 Task: Open Card Employee Turn in Board Business Model Cost Structure Analysis and Optimization to Workspace Content Management Systems and add a team member Softage.3@softage.net, a label Red, a checklist Campaign Strategy, an attachment from your google drive, a color Red and finally, add a card description 'Plan and execute company team-building activity at an escape room' and a comment 'Its important to ensure that this task aligns with our overall project goals as it is part of a larger project.'. Add a start date 'Jan 03, 1900' with a due date 'Jan 10, 1900'
Action: Mouse moved to (60, 262)
Screenshot: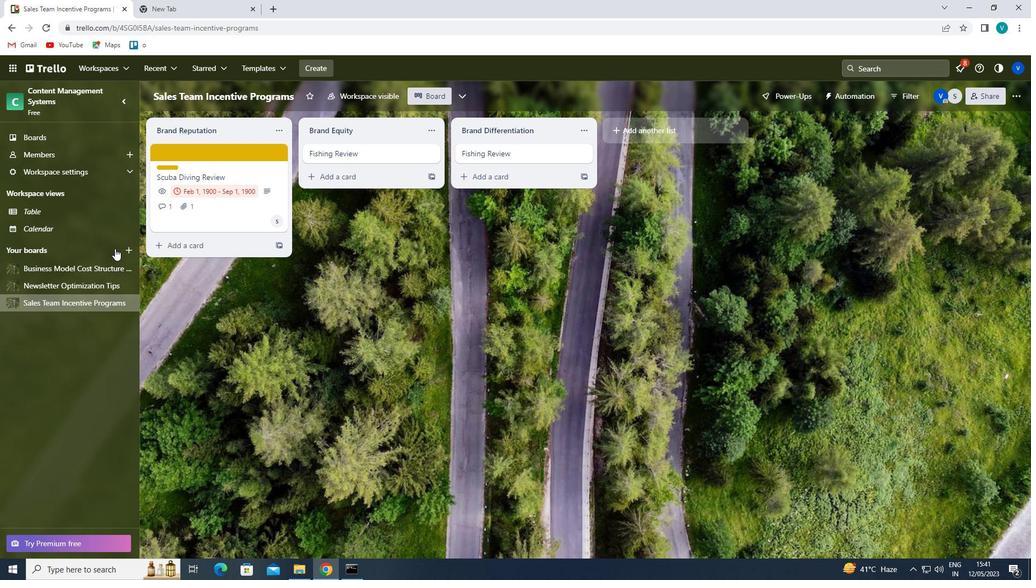 
Action: Mouse pressed left at (60, 262)
Screenshot: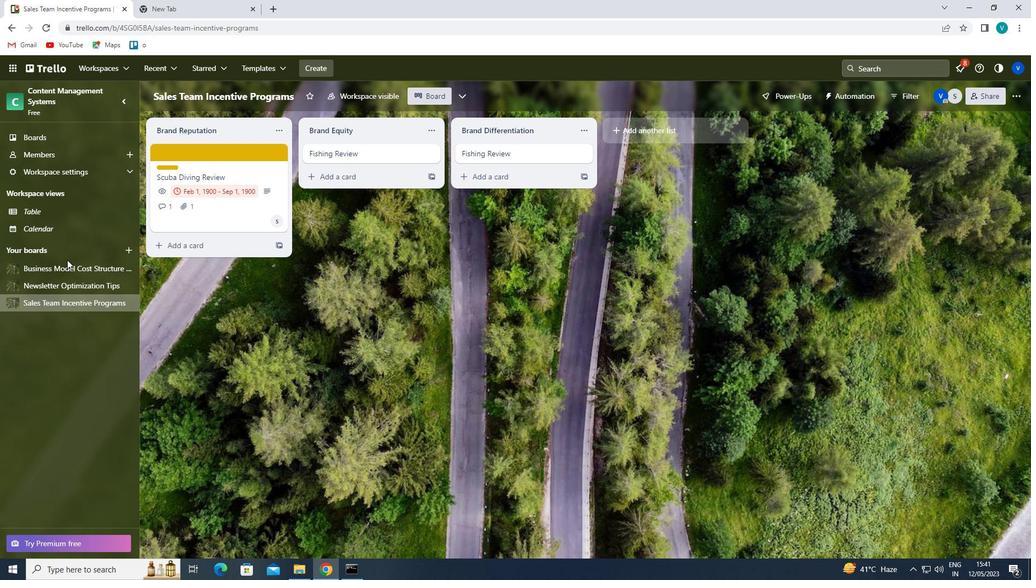 
Action: Mouse moved to (190, 151)
Screenshot: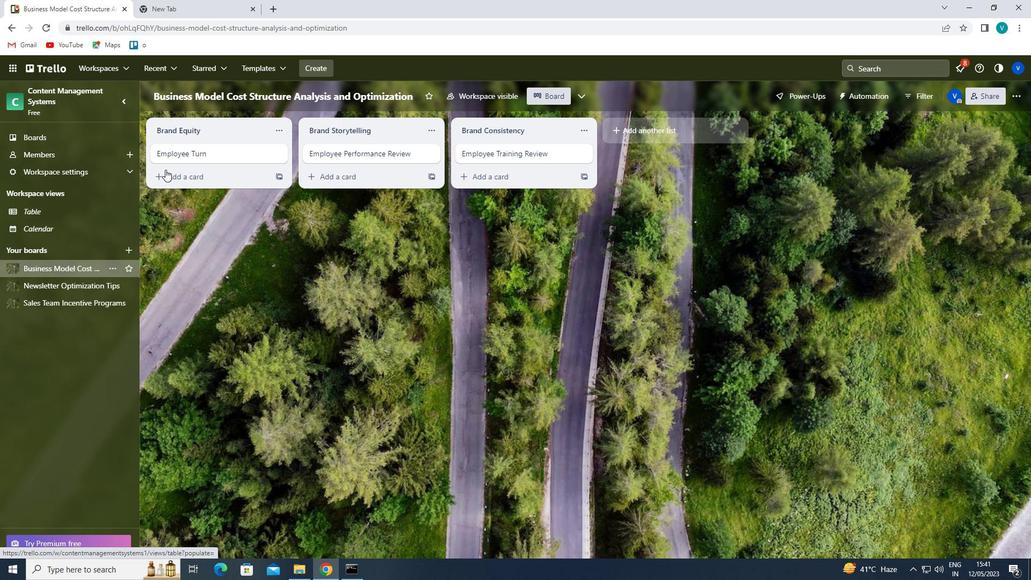 
Action: Mouse pressed left at (190, 151)
Screenshot: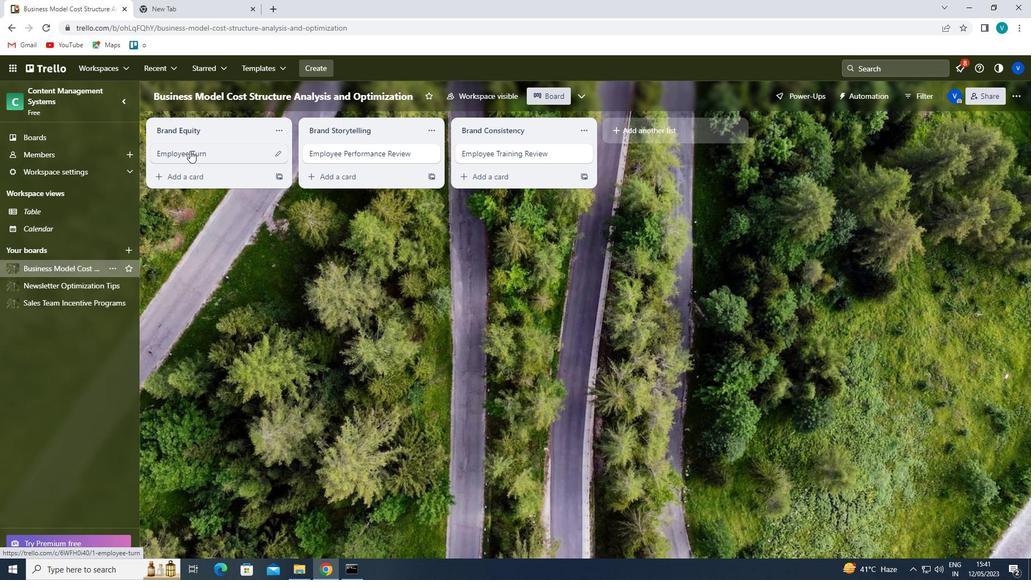 
Action: Mouse moved to (673, 146)
Screenshot: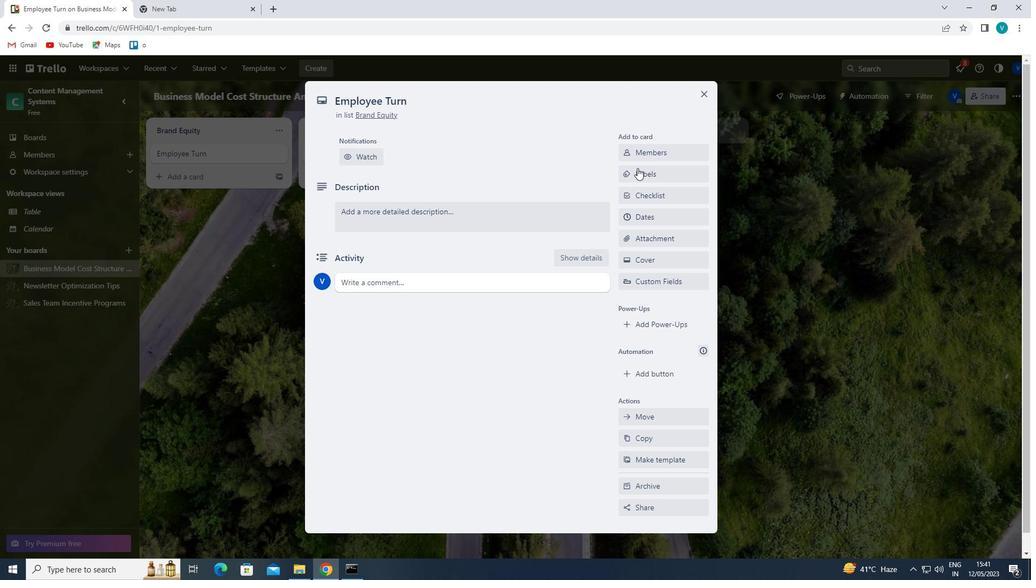 
Action: Mouse pressed left at (673, 146)
Screenshot: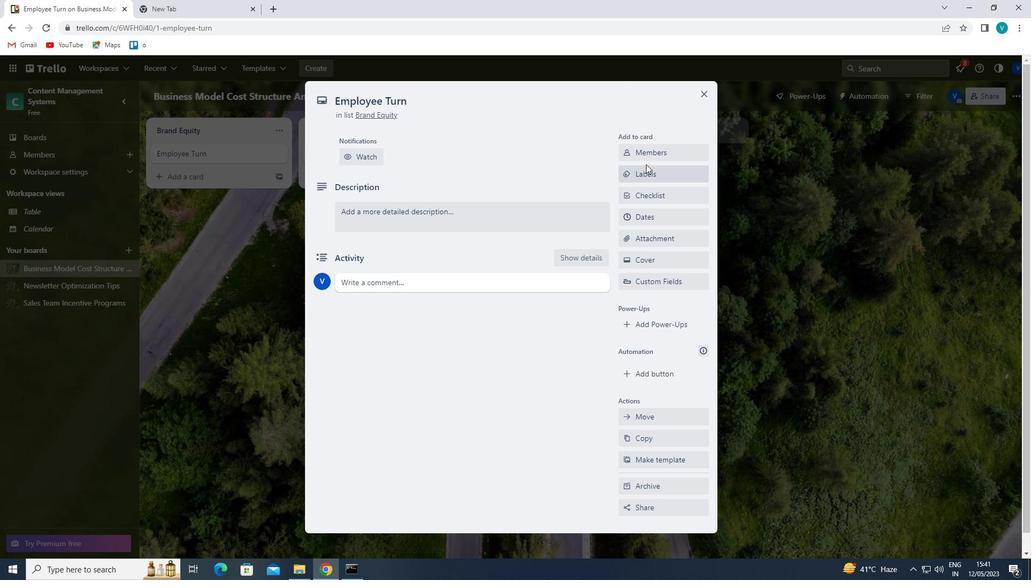 
Action: Mouse moved to (666, 204)
Screenshot: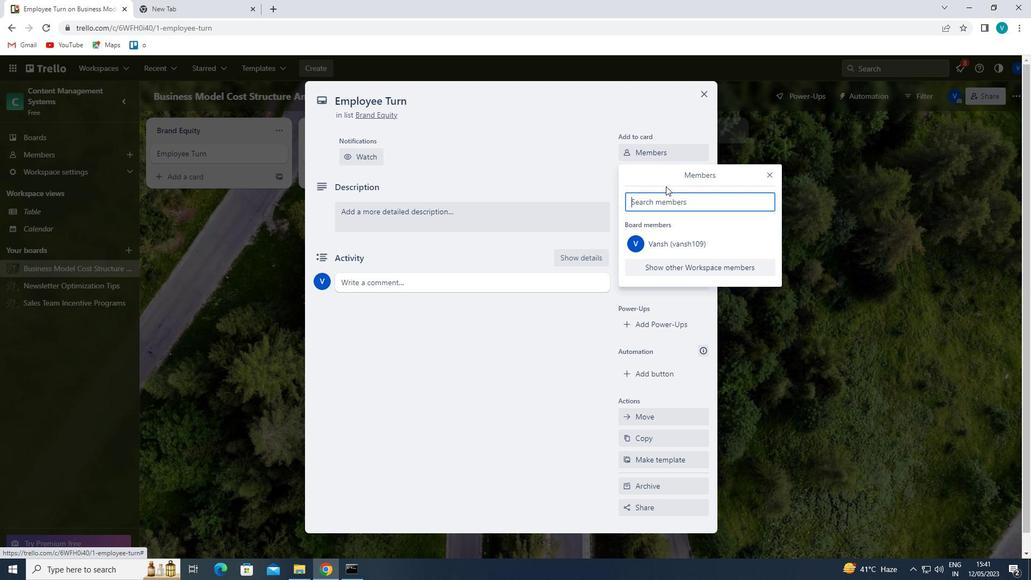 
Action: Mouse pressed left at (666, 204)
Screenshot: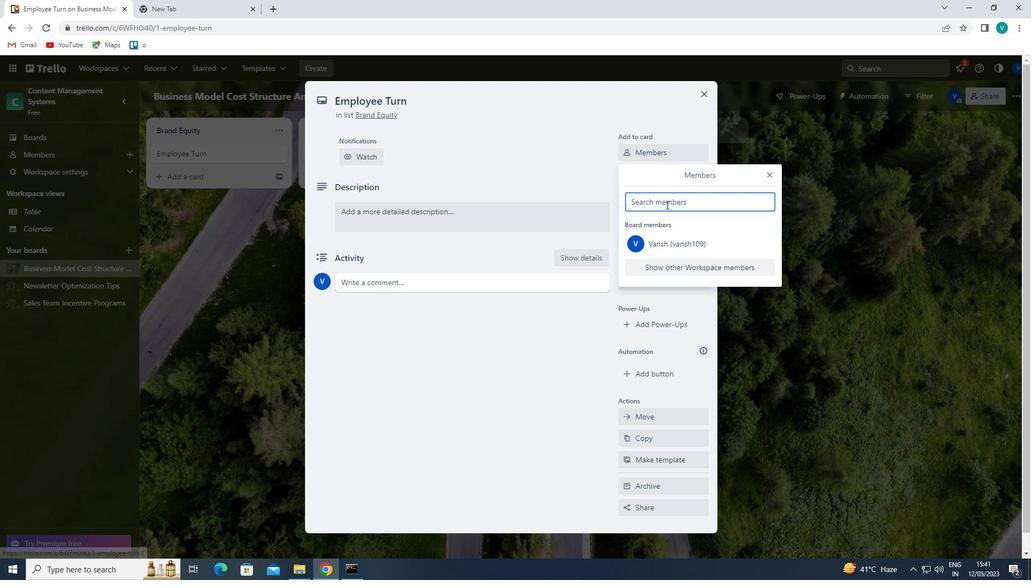 
Action: Mouse moved to (649, 196)
Screenshot: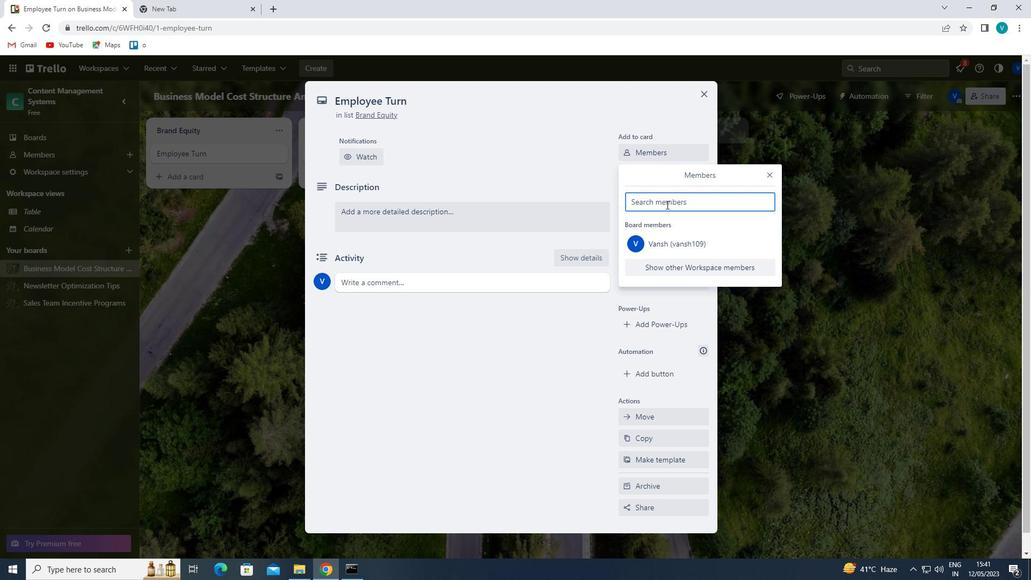 
Action: Key pressed <Key.shift>SOFTAGE.
Screenshot: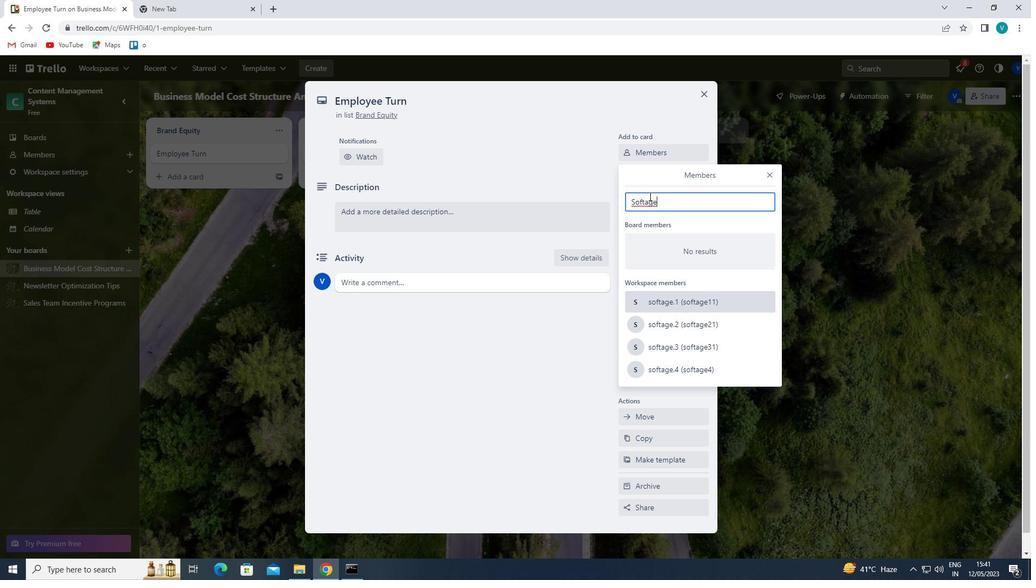 
Action: Mouse scrolled (649, 196) with delta (0, 0)
Screenshot: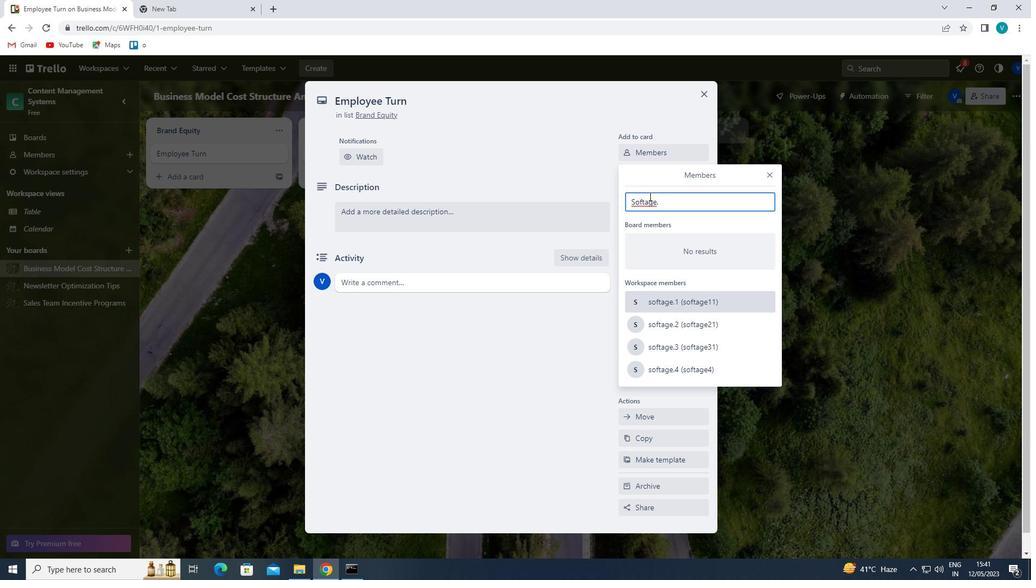 
Action: Mouse moved to (679, 350)
Screenshot: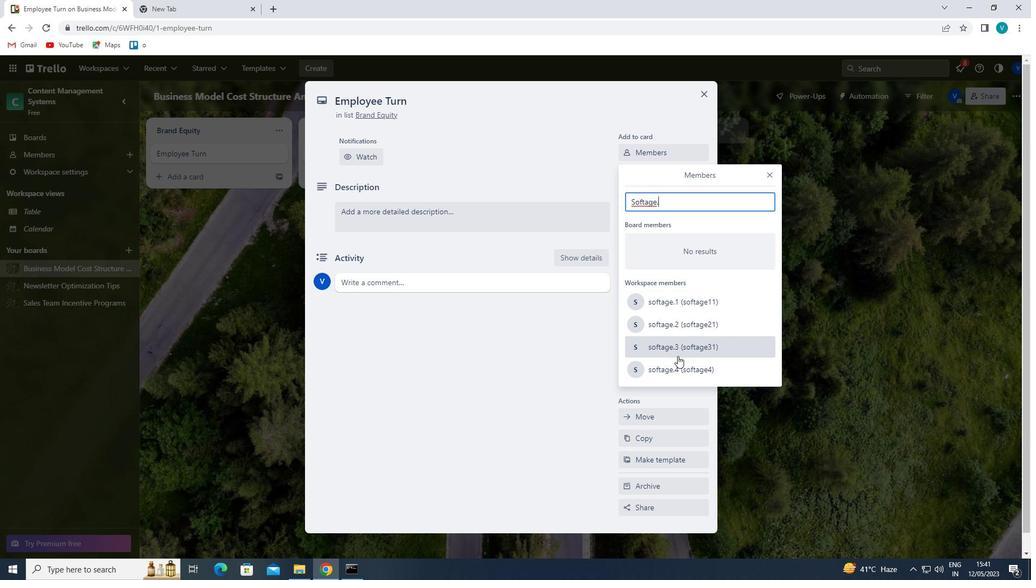 
Action: Mouse pressed left at (679, 350)
Screenshot: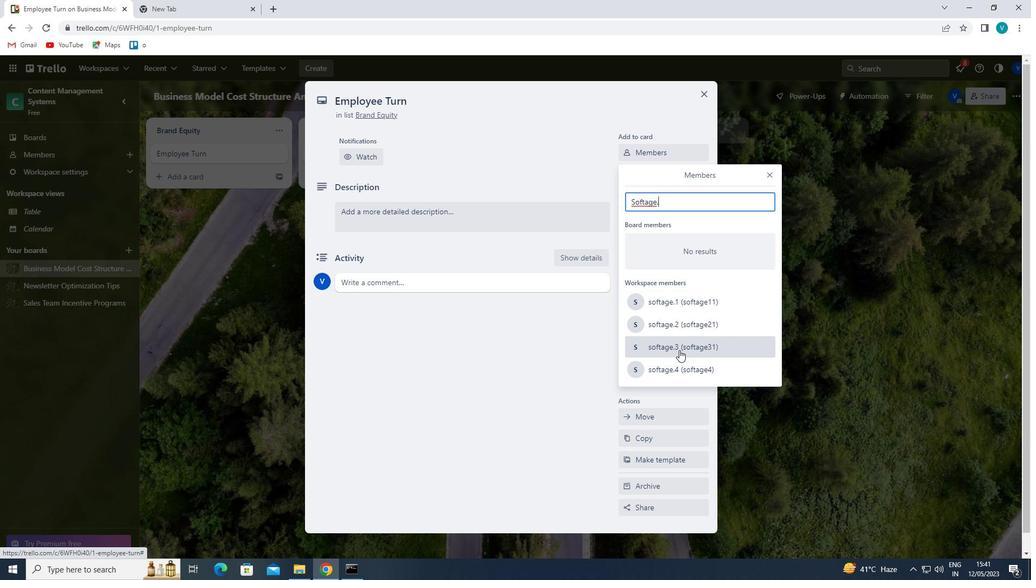 
Action: Mouse moved to (769, 174)
Screenshot: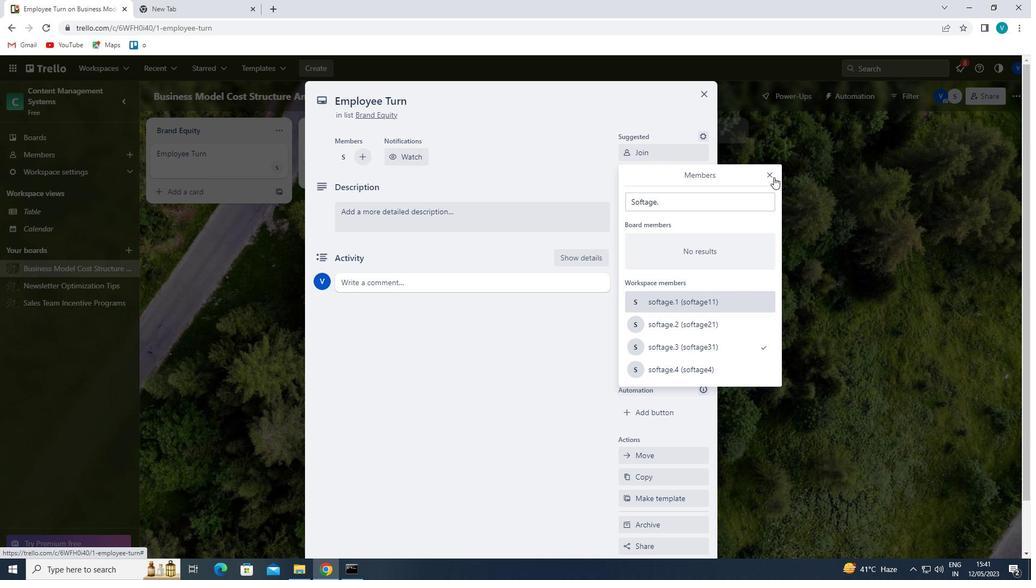 
Action: Mouse pressed left at (769, 174)
Screenshot: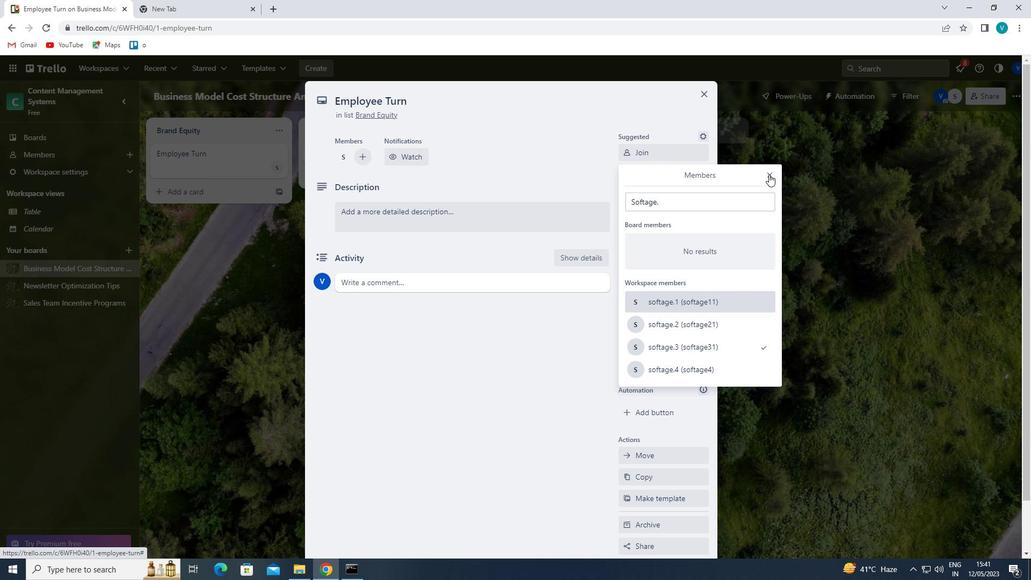 
Action: Mouse moved to (667, 213)
Screenshot: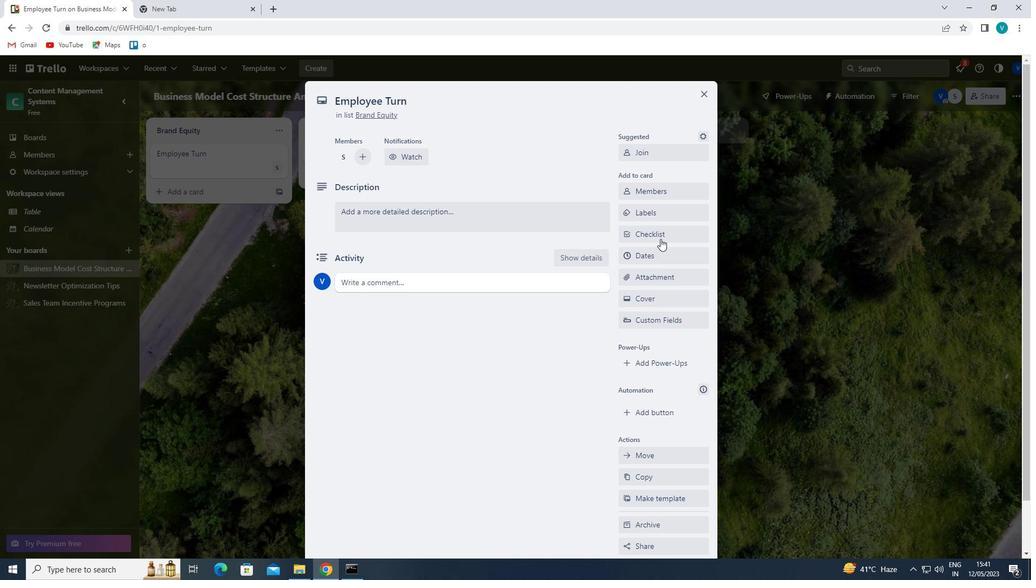 
Action: Mouse pressed left at (667, 213)
Screenshot: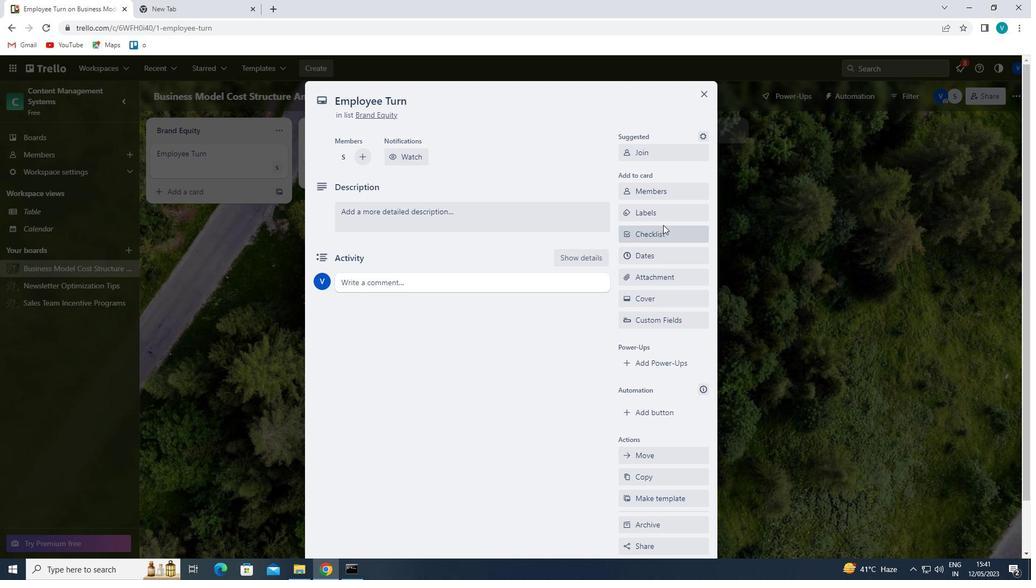 
Action: Mouse moved to (664, 358)
Screenshot: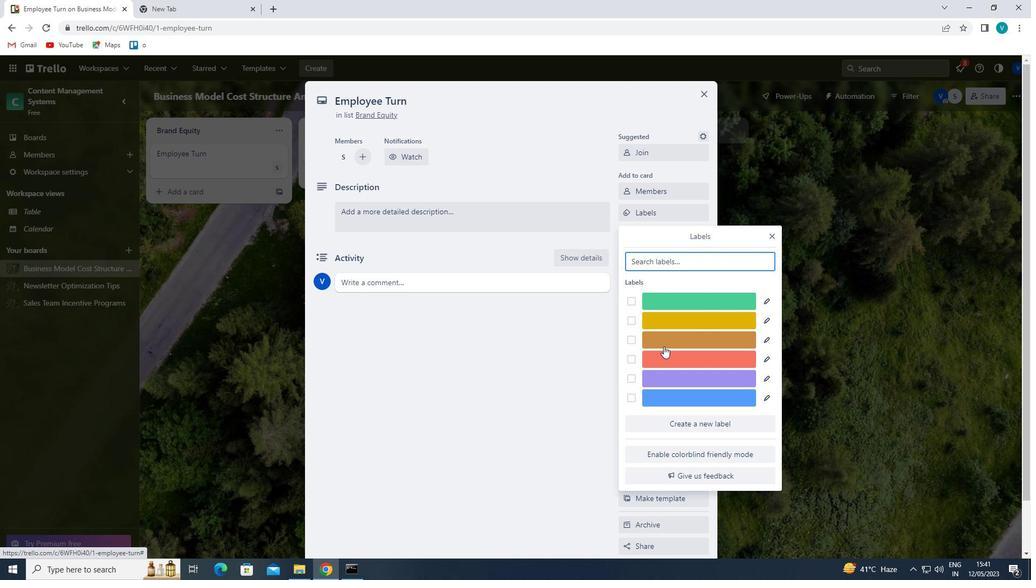 
Action: Mouse pressed left at (664, 358)
Screenshot: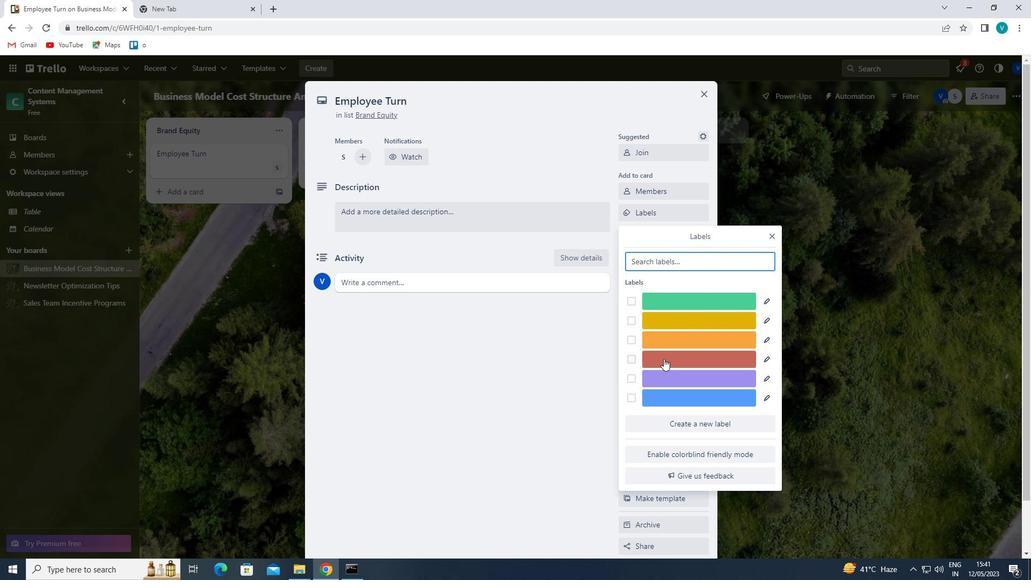 
Action: Mouse moved to (772, 238)
Screenshot: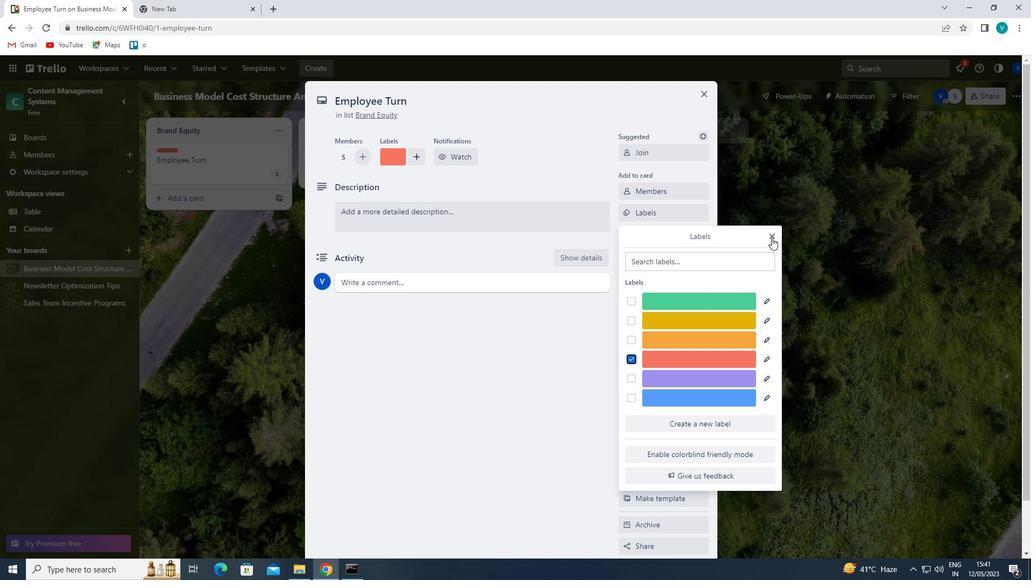 
Action: Mouse pressed left at (772, 238)
Screenshot: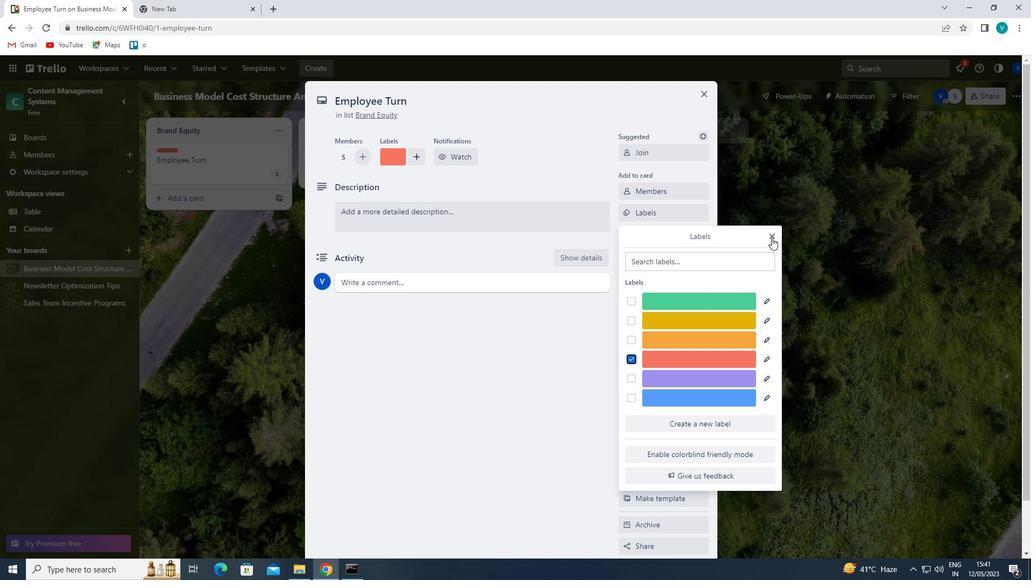 
Action: Mouse moved to (664, 234)
Screenshot: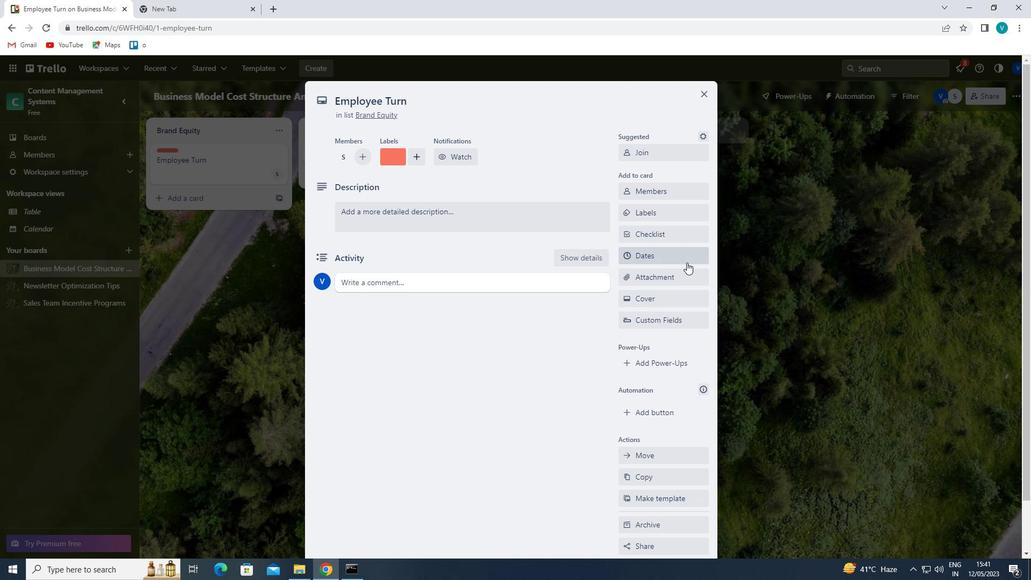 
Action: Mouse pressed left at (664, 234)
Screenshot: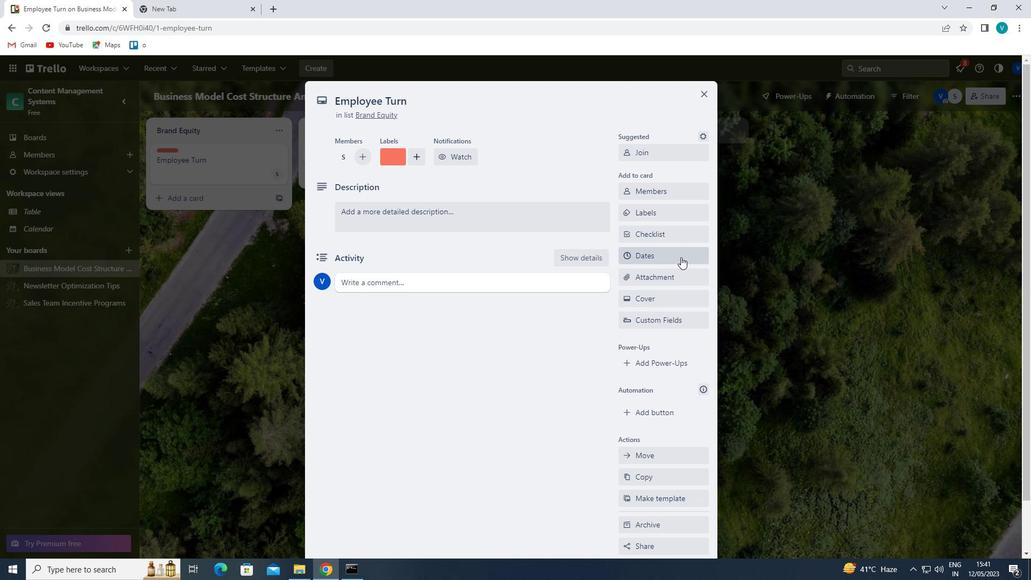 
Action: Key pressed <Key.shift>CAMPAIGN<Key.space><Key.shift>S
Screenshot: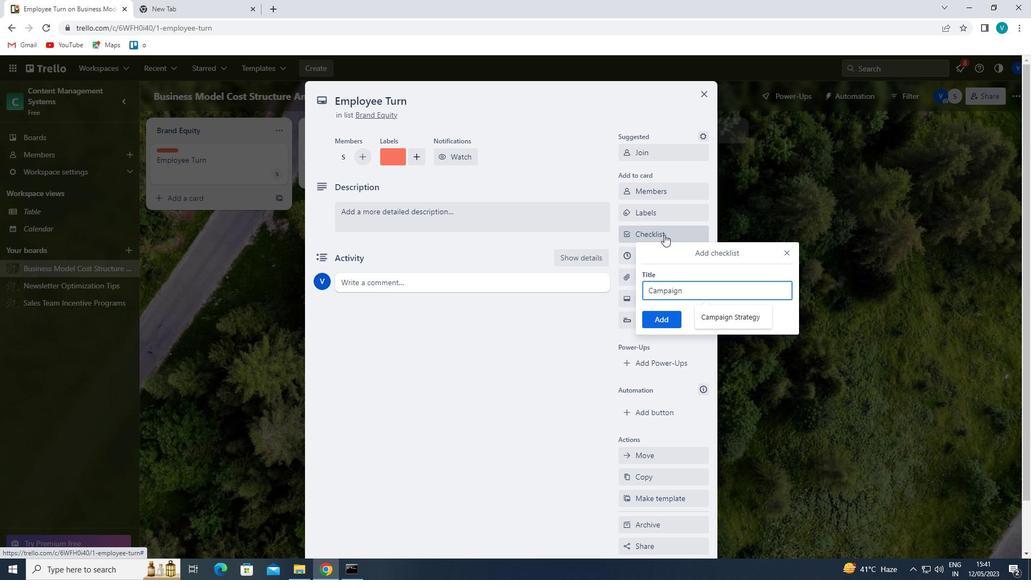 
Action: Mouse moved to (721, 310)
Screenshot: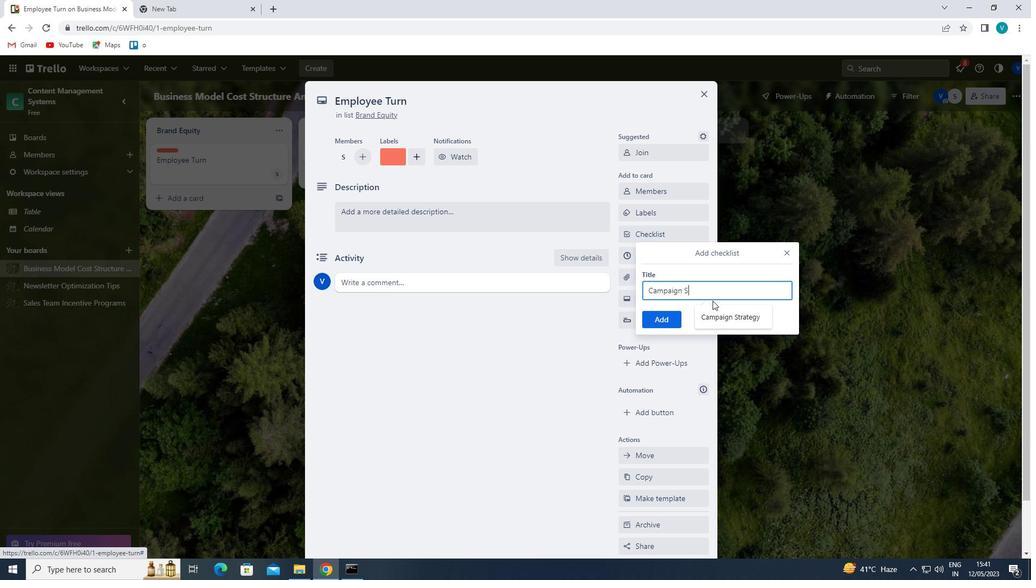 
Action: Mouse pressed left at (721, 310)
Screenshot: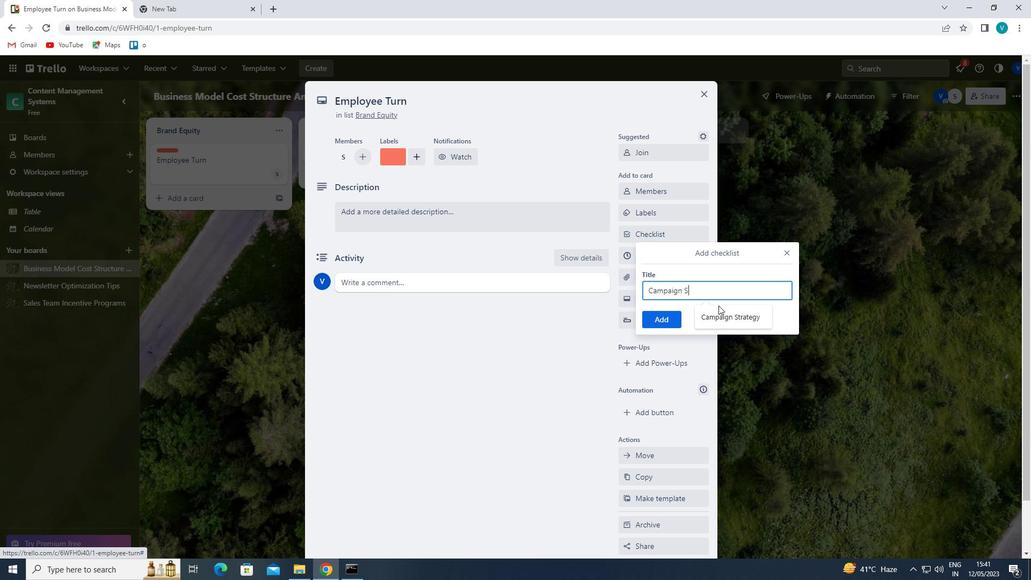 
Action: Mouse moved to (670, 322)
Screenshot: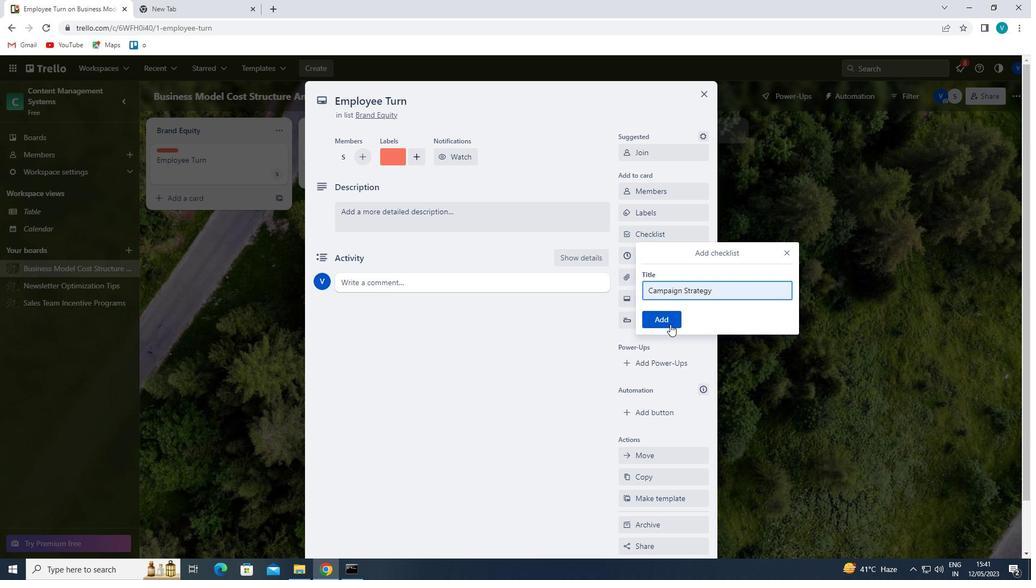 
Action: Mouse pressed left at (670, 322)
Screenshot: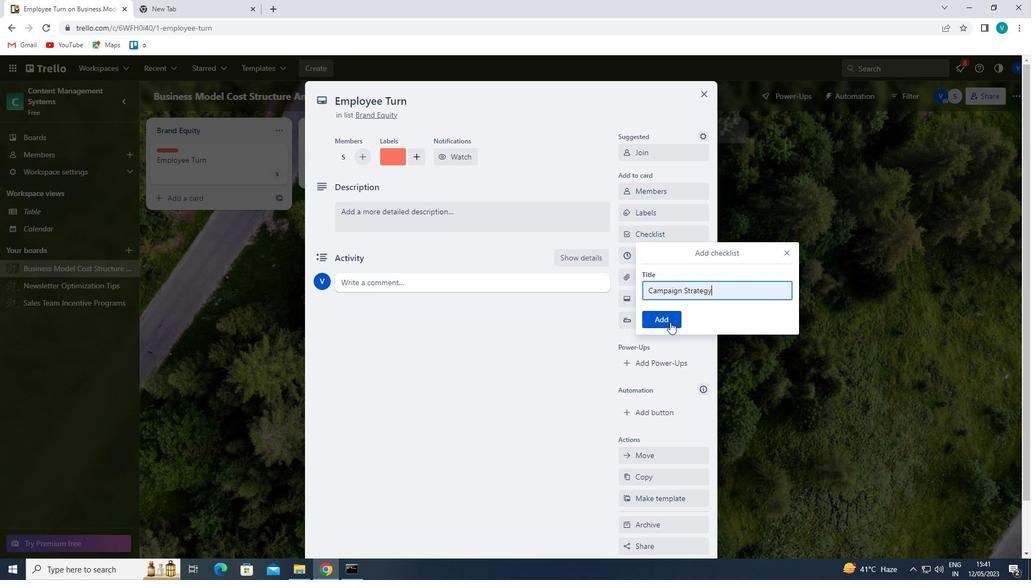 
Action: Mouse moved to (670, 283)
Screenshot: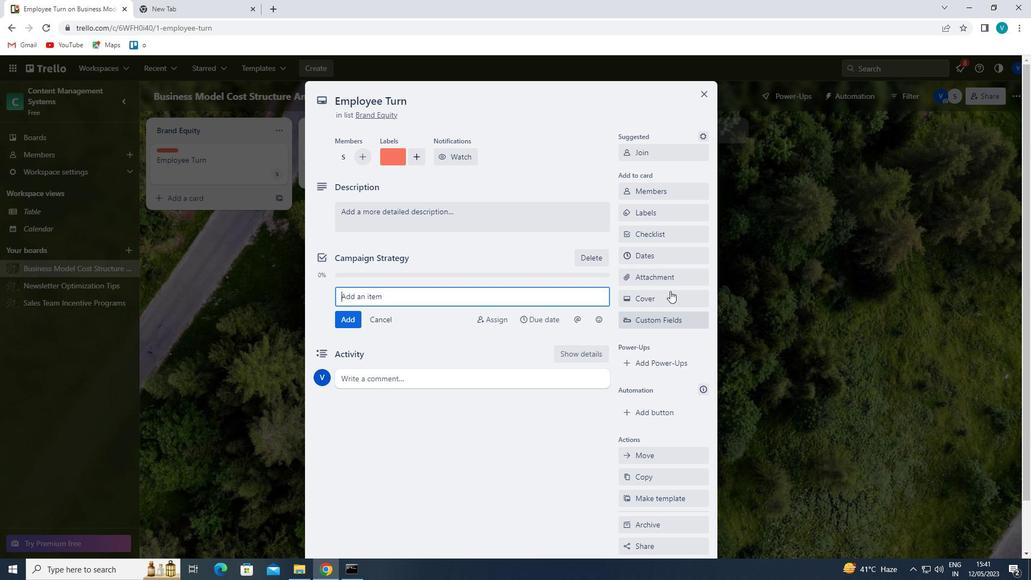 
Action: Mouse pressed left at (670, 283)
Screenshot: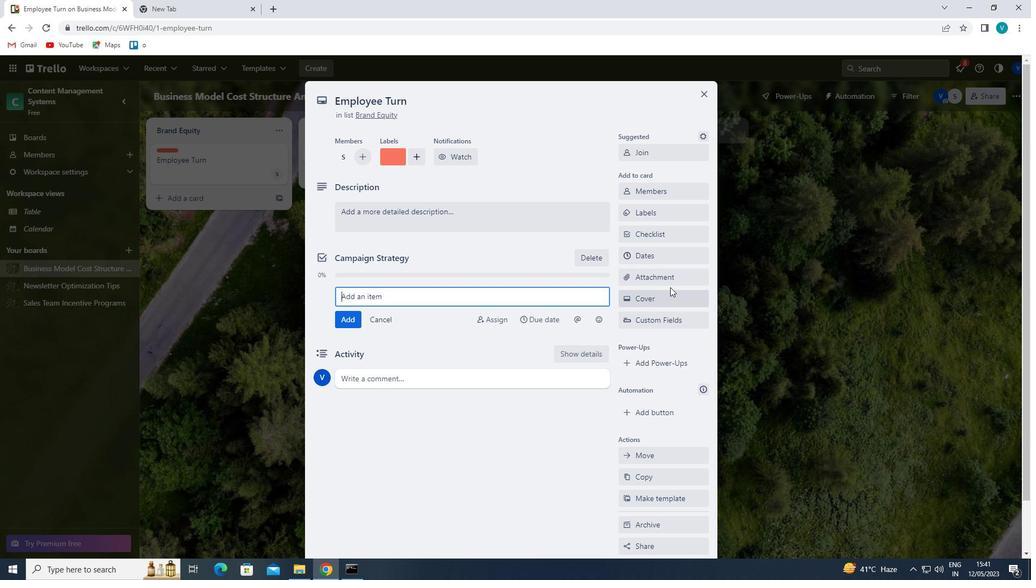 
Action: Mouse moved to (657, 360)
Screenshot: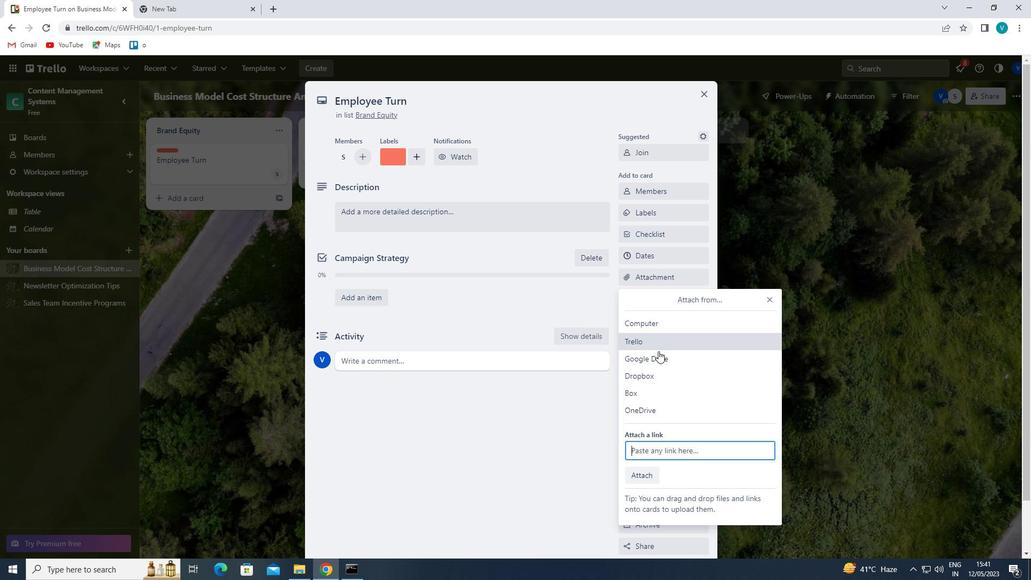 
Action: Mouse pressed left at (657, 360)
Screenshot: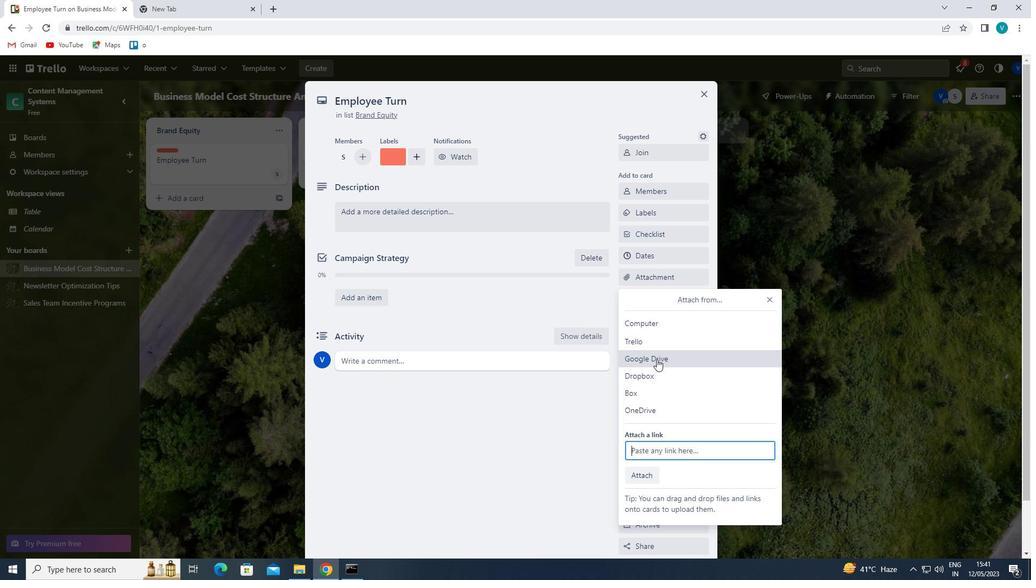 
Action: Mouse moved to (627, 317)
Screenshot: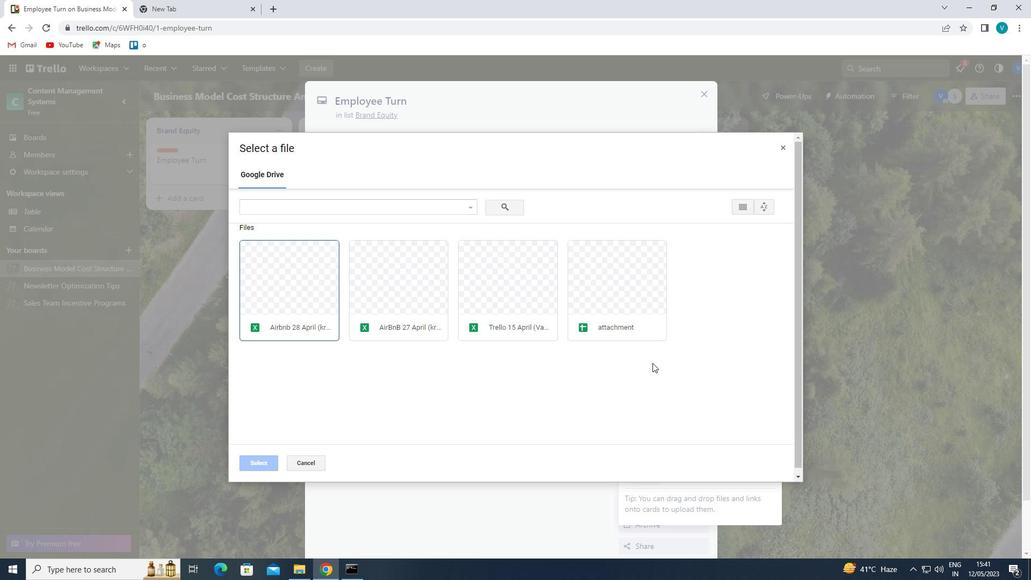 
Action: Mouse pressed left at (627, 317)
Screenshot: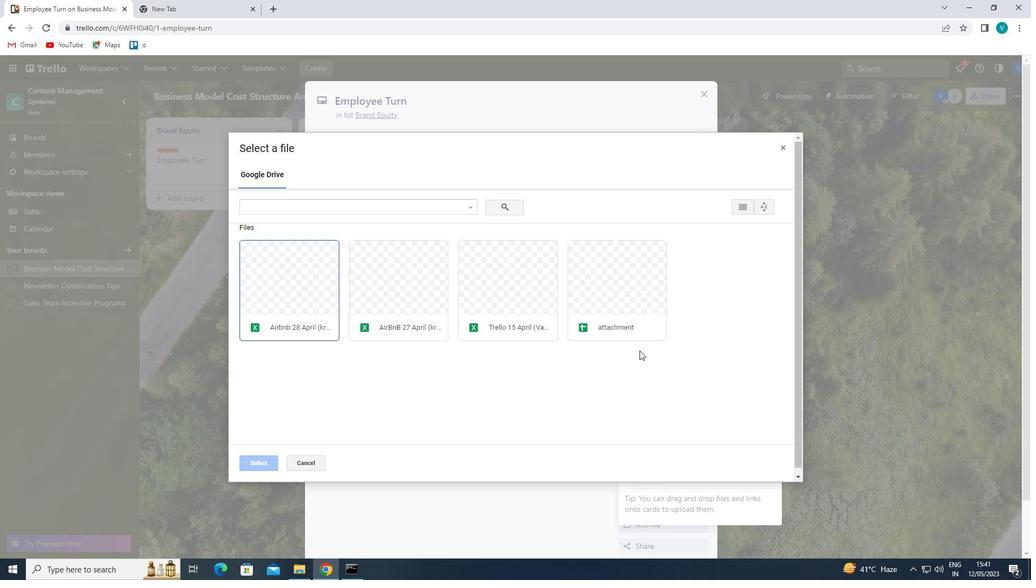 
Action: Mouse moved to (253, 464)
Screenshot: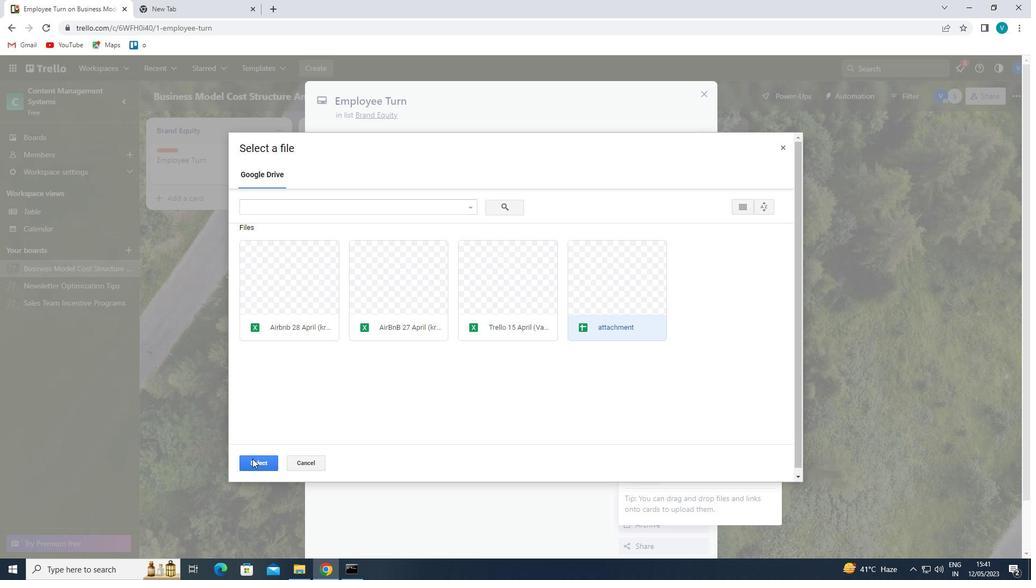 
Action: Mouse pressed left at (253, 464)
Screenshot: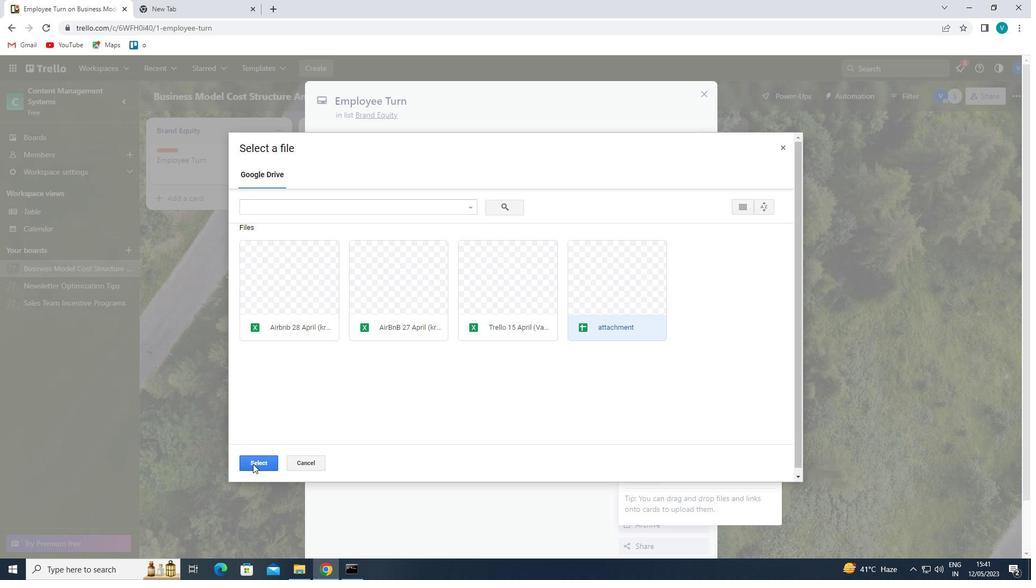 
Action: Mouse moved to (654, 298)
Screenshot: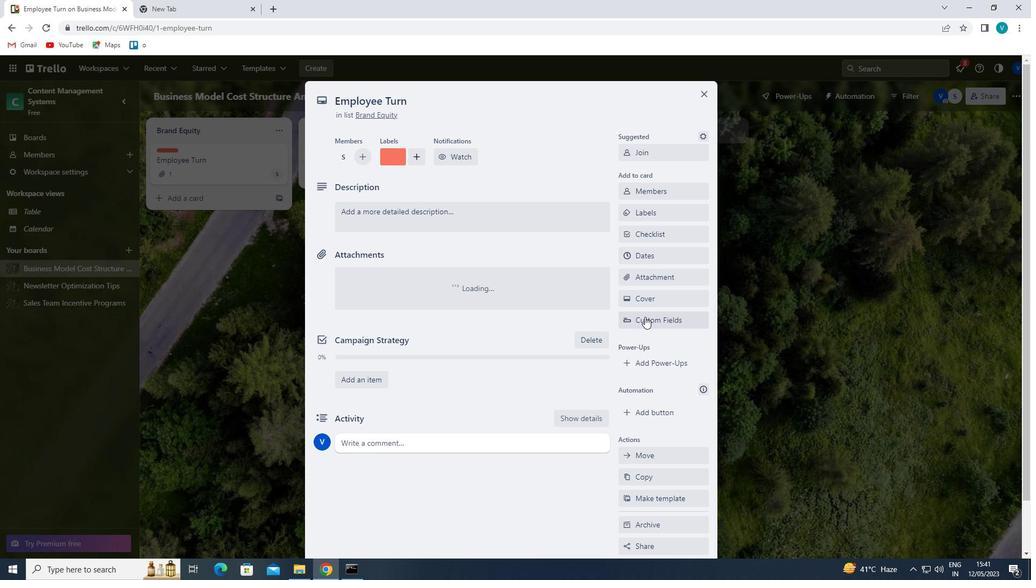 
Action: Mouse pressed left at (654, 298)
Screenshot: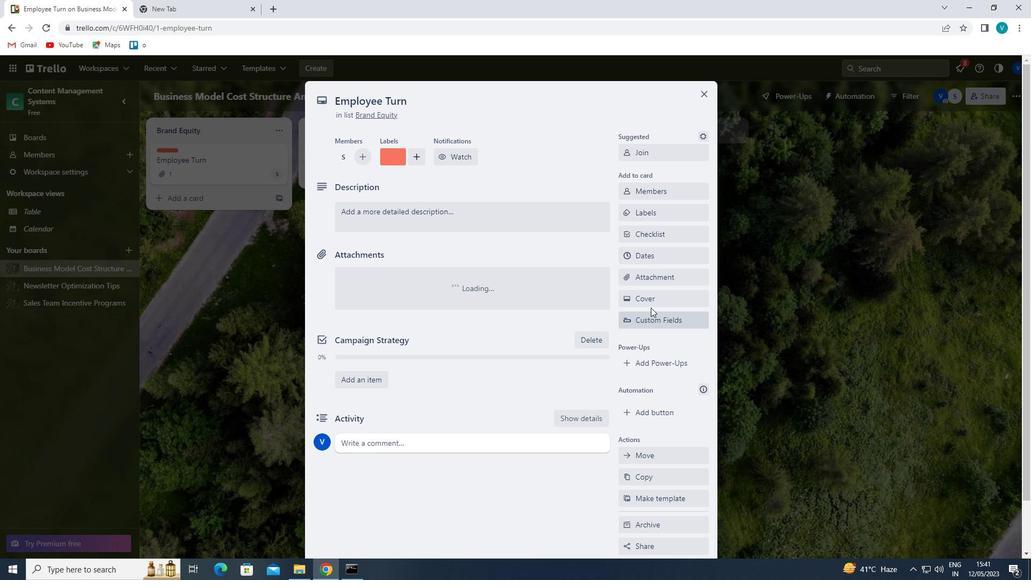 
Action: Mouse moved to (728, 338)
Screenshot: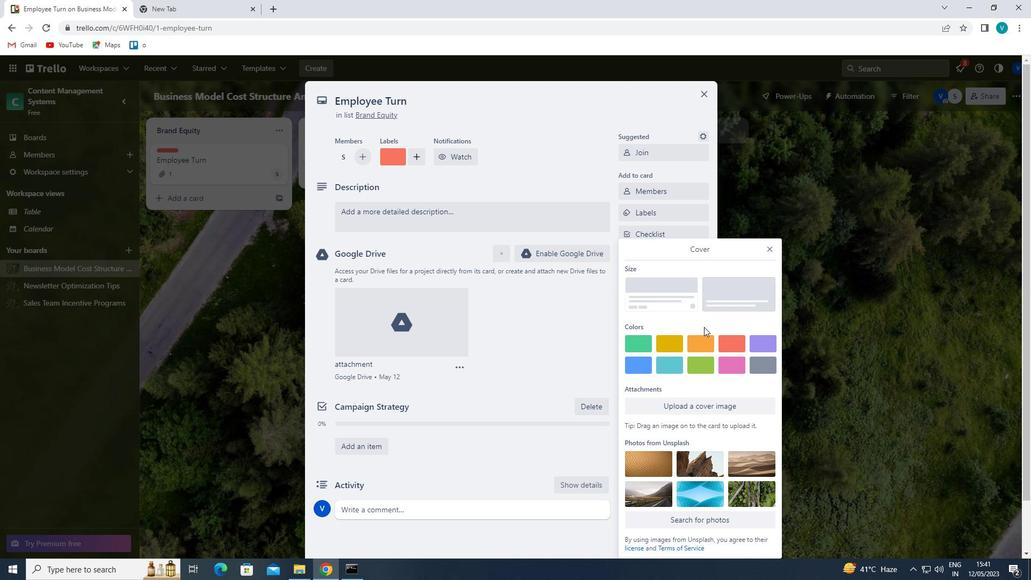 
Action: Mouse pressed left at (728, 338)
Screenshot: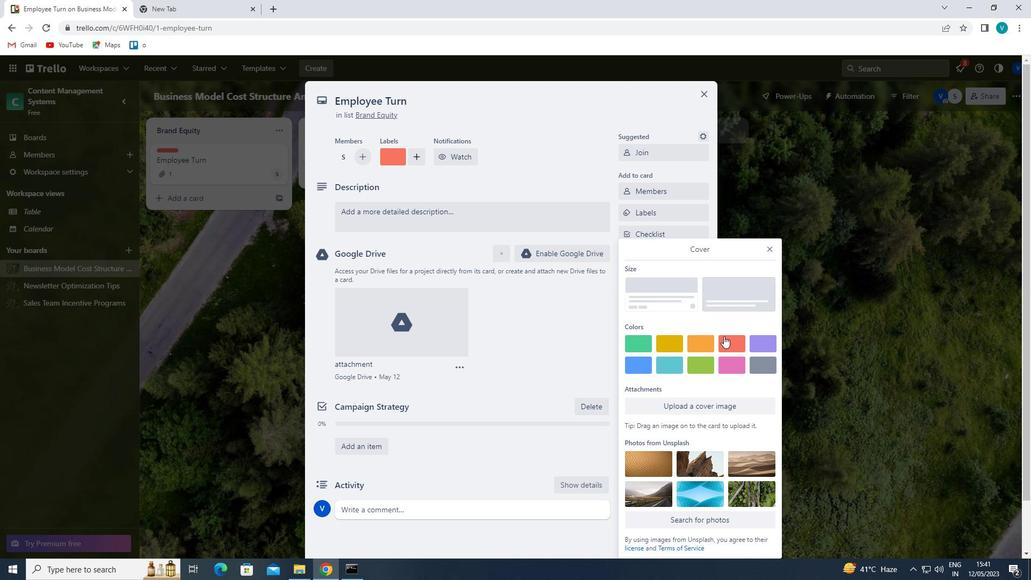 
Action: Mouse moved to (769, 230)
Screenshot: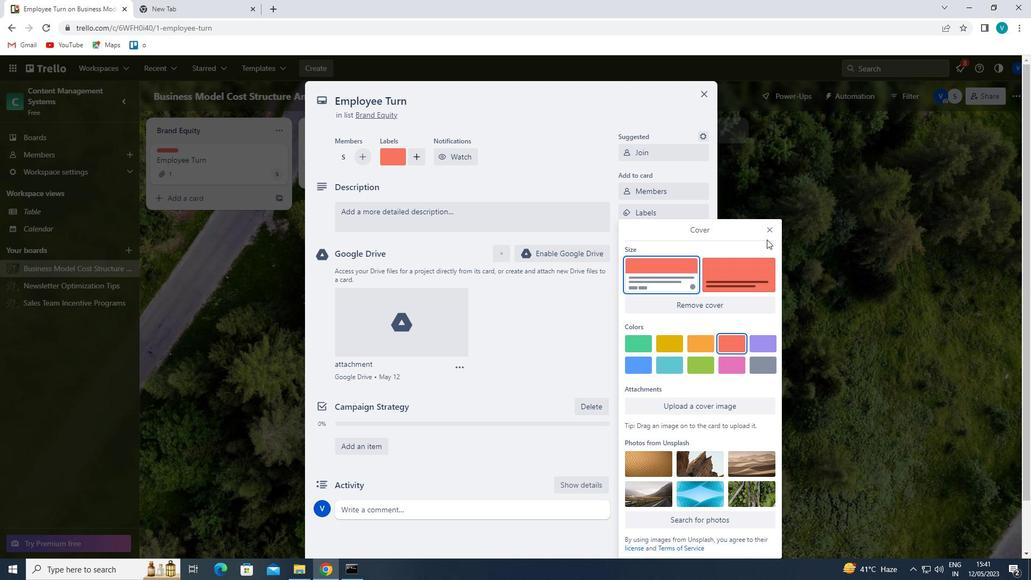 
Action: Mouse pressed left at (769, 230)
Screenshot: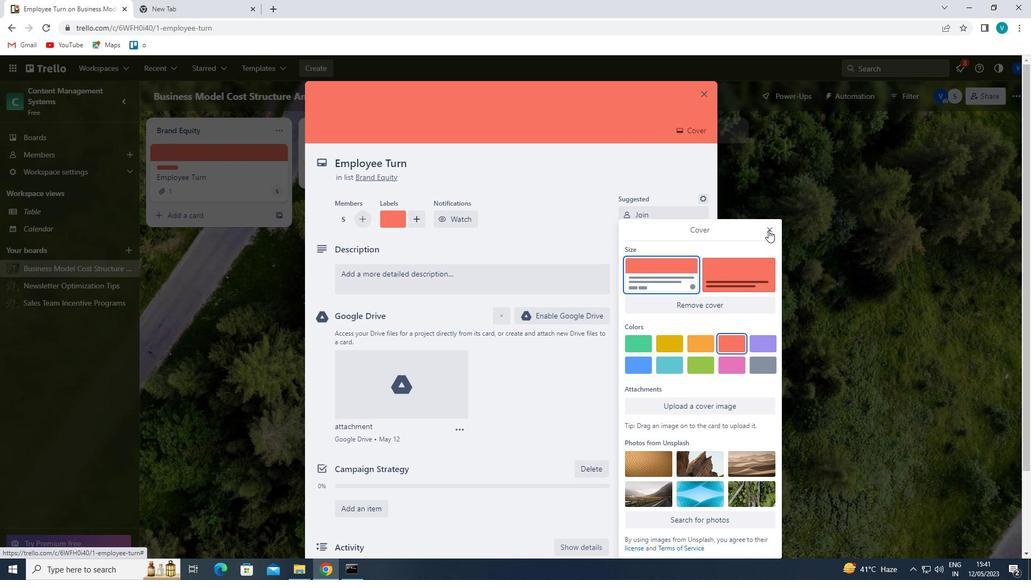 
Action: Mouse moved to (500, 289)
Screenshot: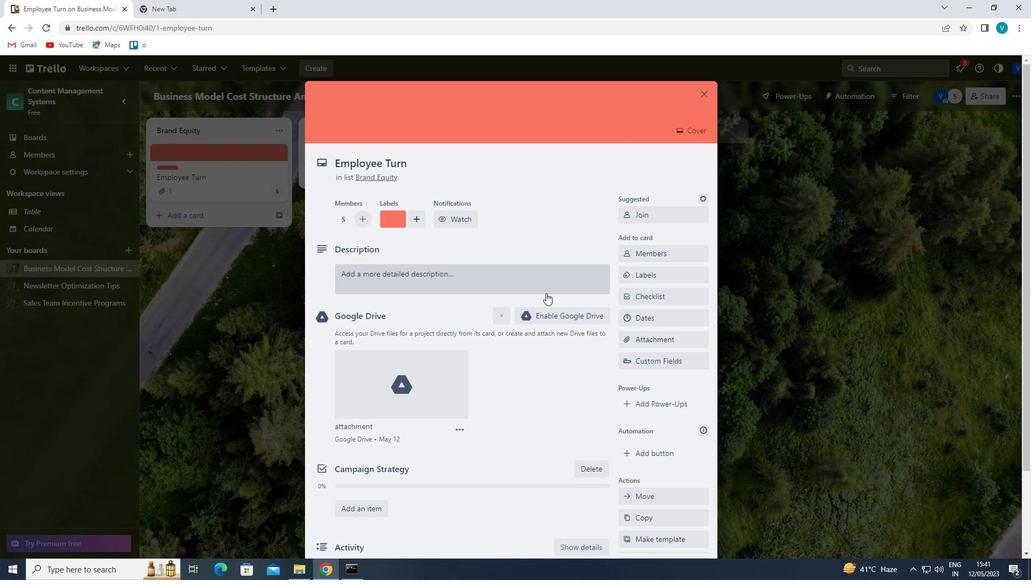 
Action: Mouse pressed left at (500, 289)
Screenshot: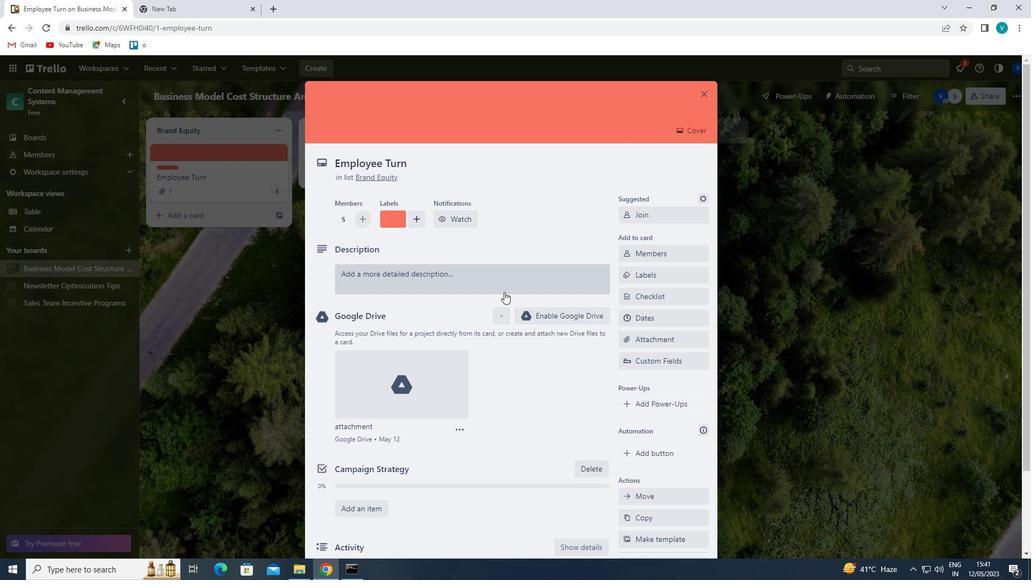 
Action: Mouse moved to (500, 288)
Screenshot: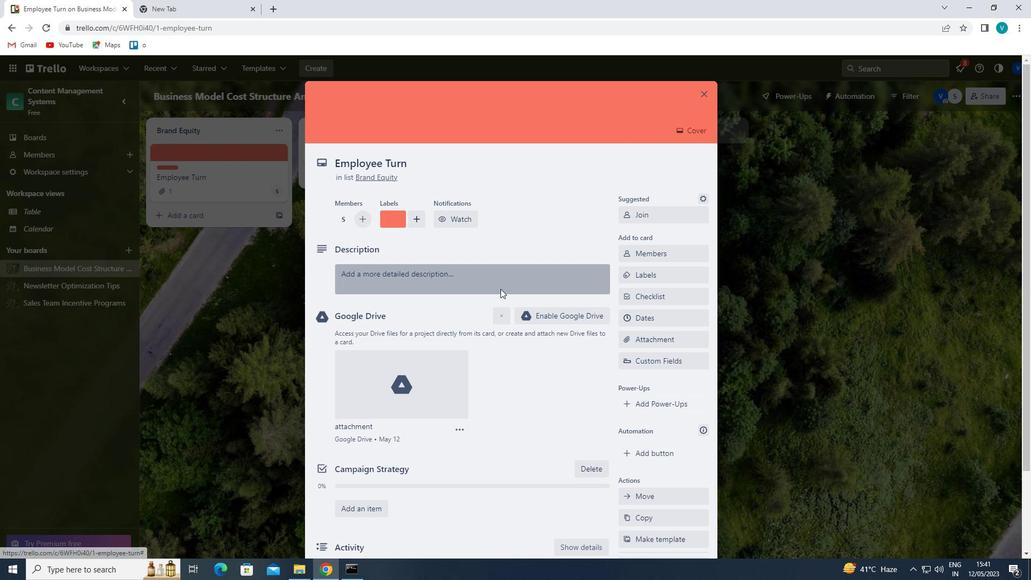 
Action: Key pressed '<Key.shift>PLAN<Key.space>AND<Key.space>EXECUTE<Key.space>CP<Key.backspace>OMPANY<Key.space>TEAM-BUILDING<Key.space>ACTIVITY<Key.space>AT<Key.space>AN<Key.space>ESCAPE<Key.space>ROOM'
Screenshot: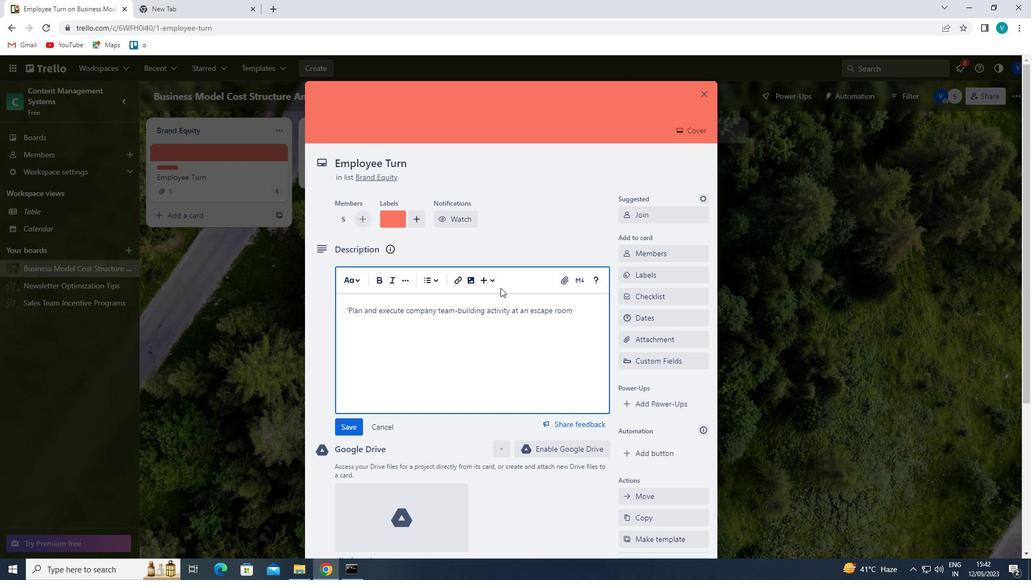 
Action: Mouse moved to (342, 426)
Screenshot: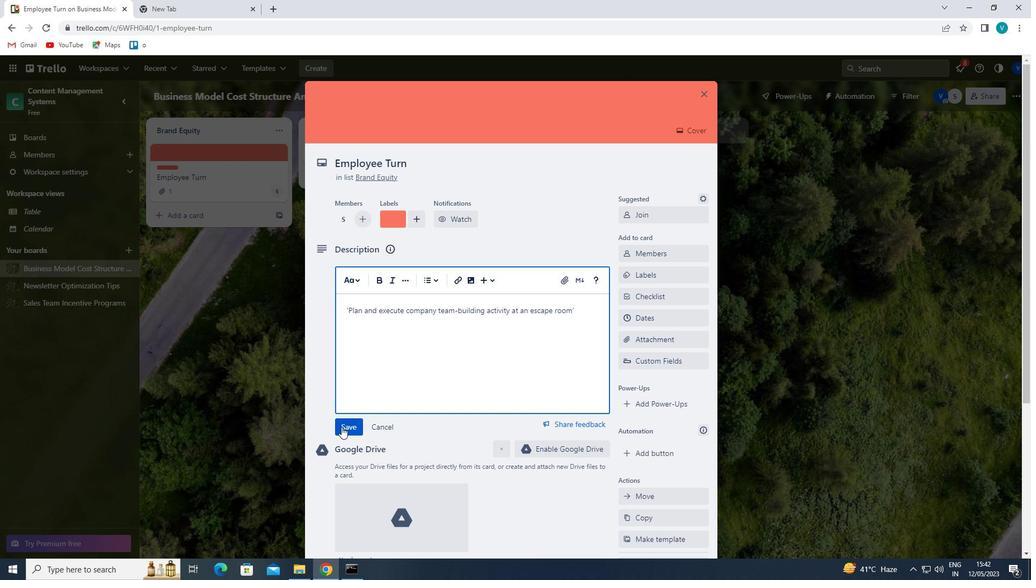 
Action: Mouse pressed left at (342, 426)
Screenshot: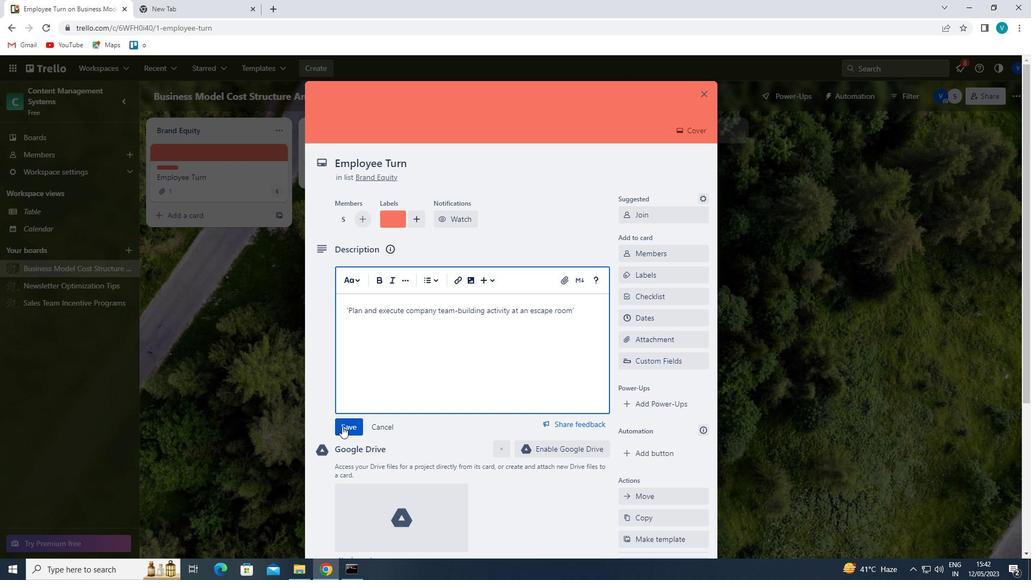 
Action: Mouse moved to (401, 397)
Screenshot: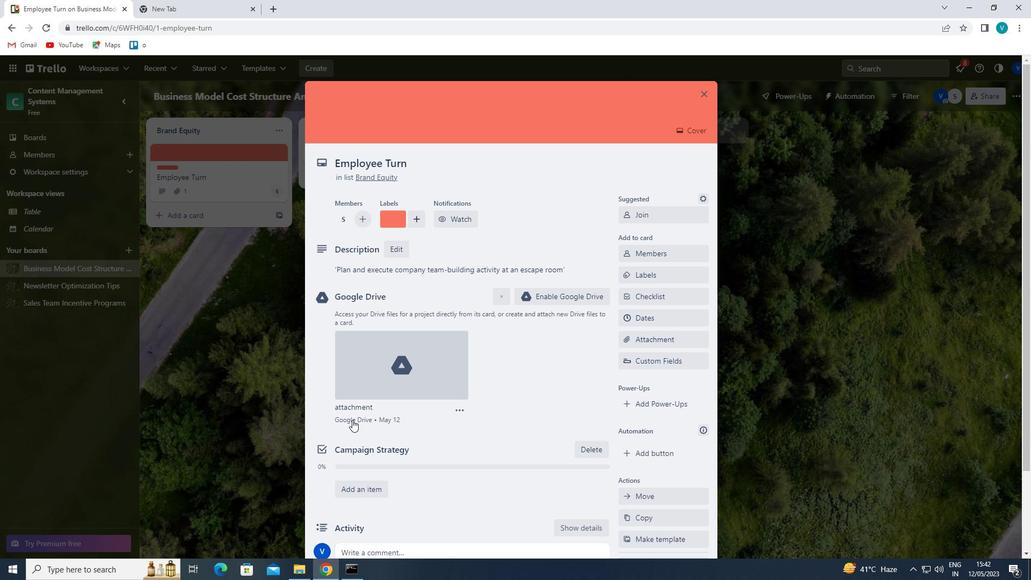 
Action: Mouse scrolled (401, 396) with delta (0, 0)
Screenshot: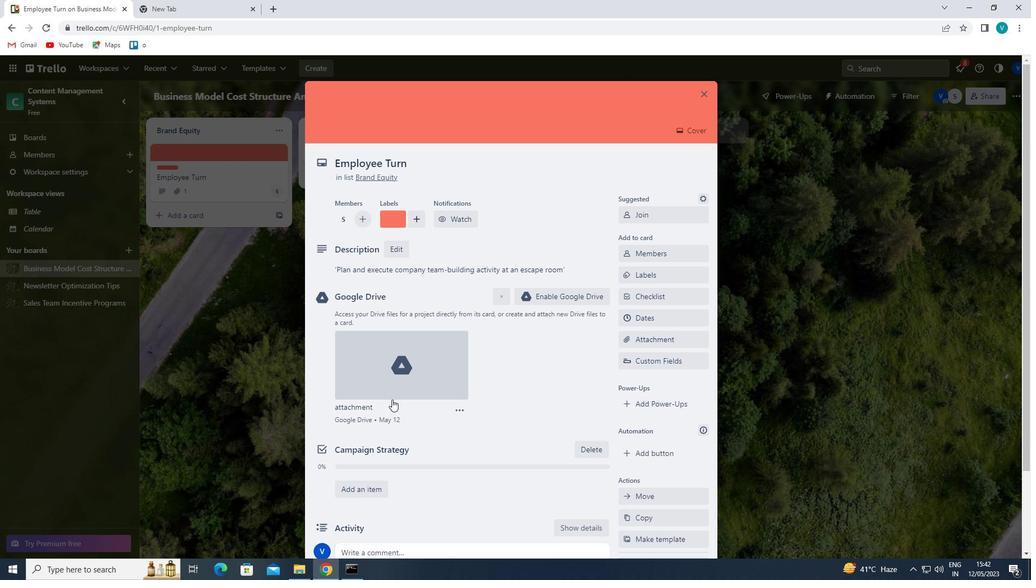 
Action: Mouse scrolled (401, 396) with delta (0, 0)
Screenshot: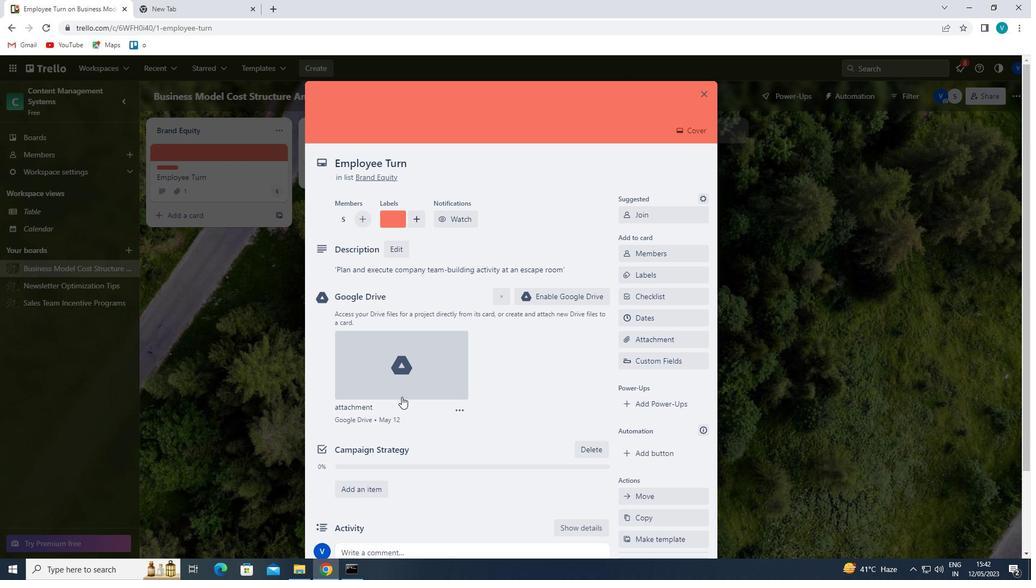
Action: Mouse moved to (410, 448)
Screenshot: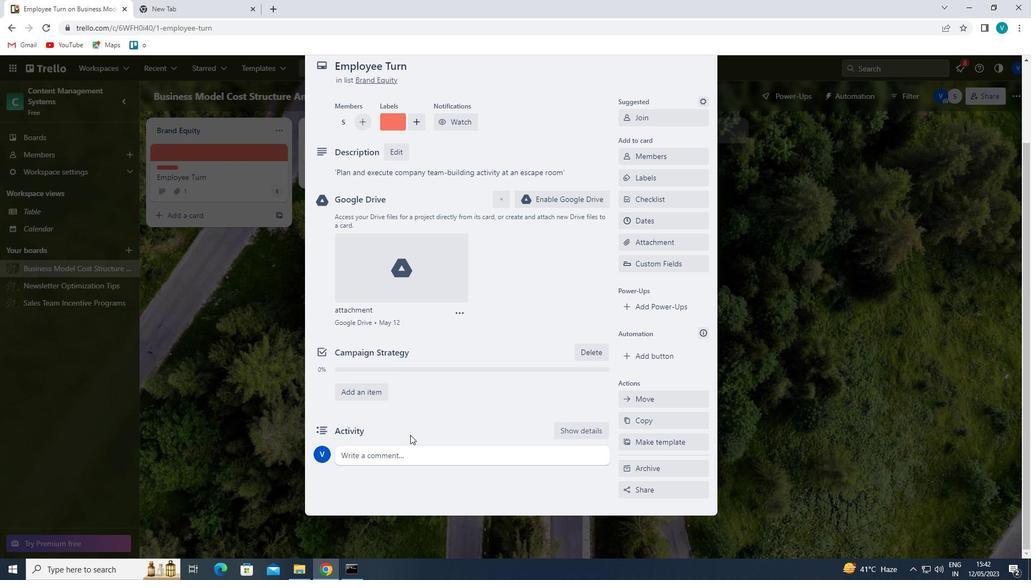 
Action: Mouse pressed left at (410, 448)
Screenshot: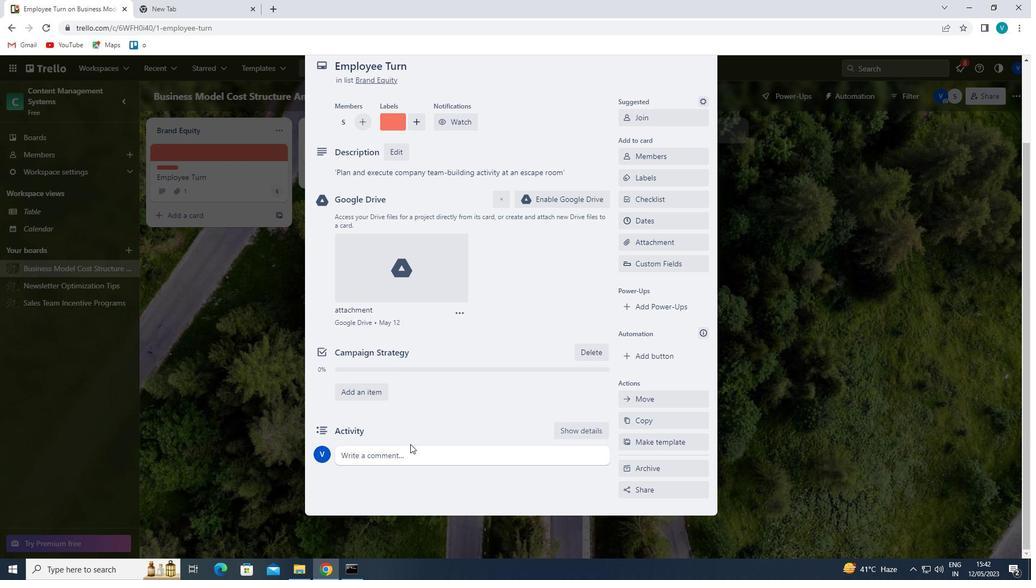 
Action: Key pressed '<Key.shift>ITS<Key.space>IMPORTANCE<Key.space>TO<Key.space>ENSURE<Key.space>THAT<Key.space>THIS<Key.space>TASK<Key.space>ALIGNS<Key.space>A<Key.backspace>WITH<Key.space>OUR<Key.space>OVERALL<Key.space>PROJECT<Key.space>GOALS<Key.space>AS<Key.space>IT<Key.space>IS<Key.space>PART<Key.space>OF<Key.space>A<Key.space>LARGER<Key.space>PROJECT.'
Screenshot: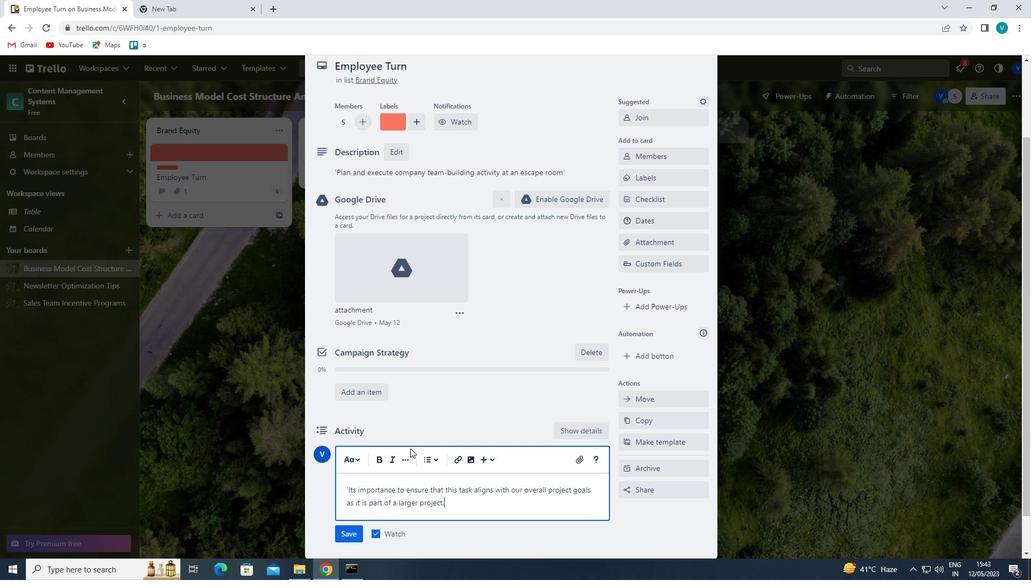 
Action: Mouse moved to (354, 532)
Screenshot: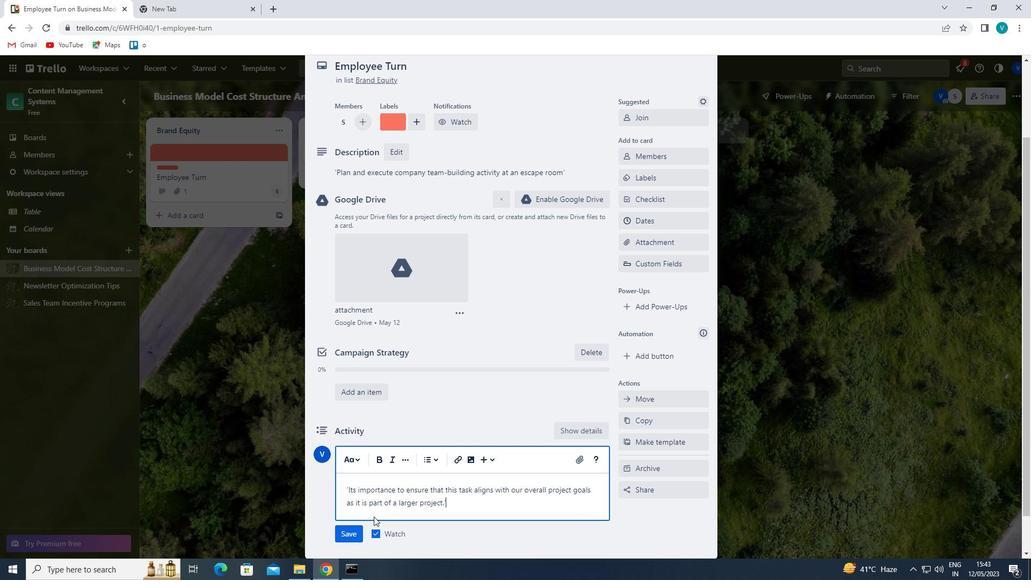 
Action: Mouse pressed left at (354, 532)
Screenshot: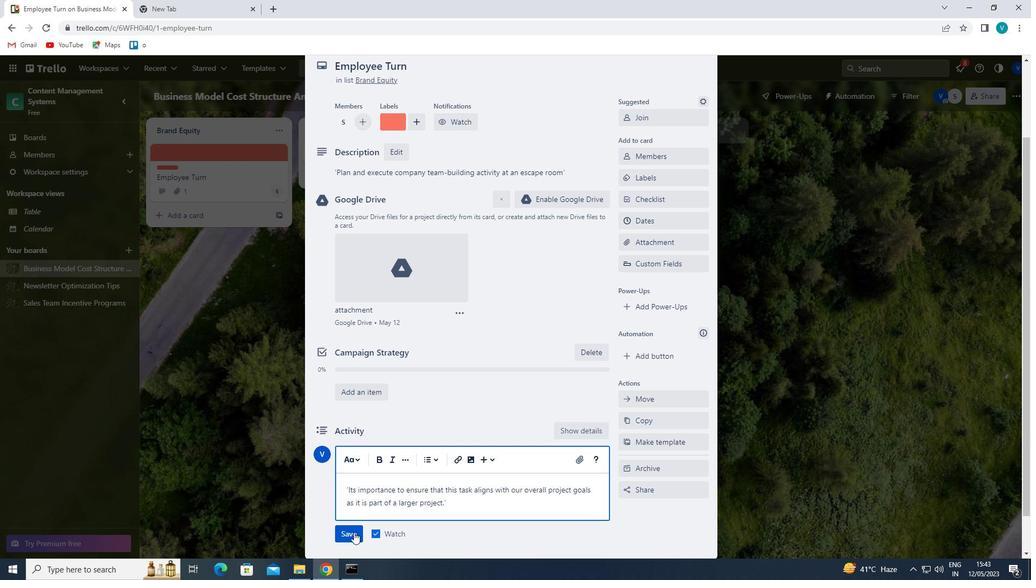 
Action: Mouse moved to (656, 223)
Screenshot: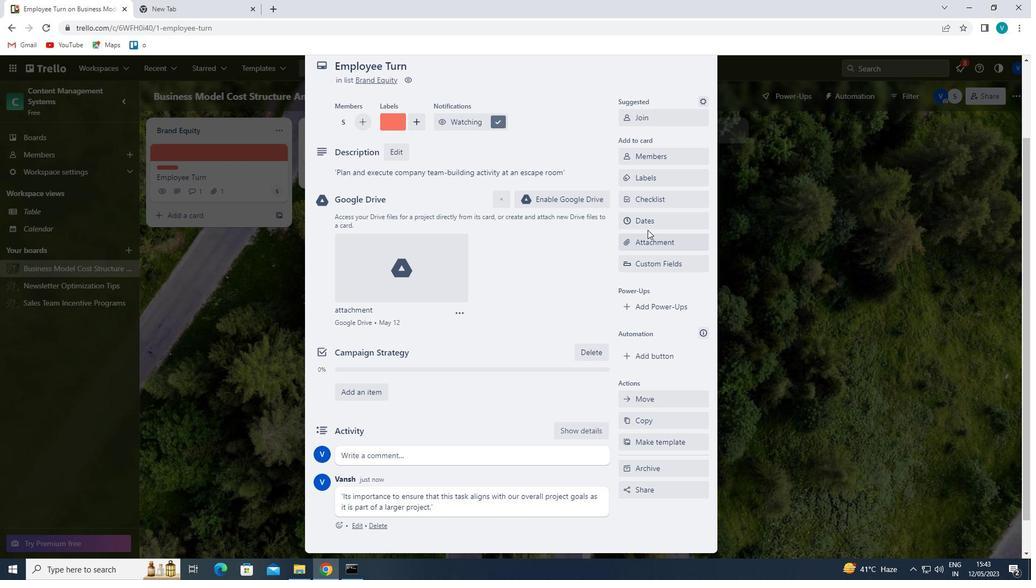 
Action: Mouse pressed left at (656, 223)
Screenshot: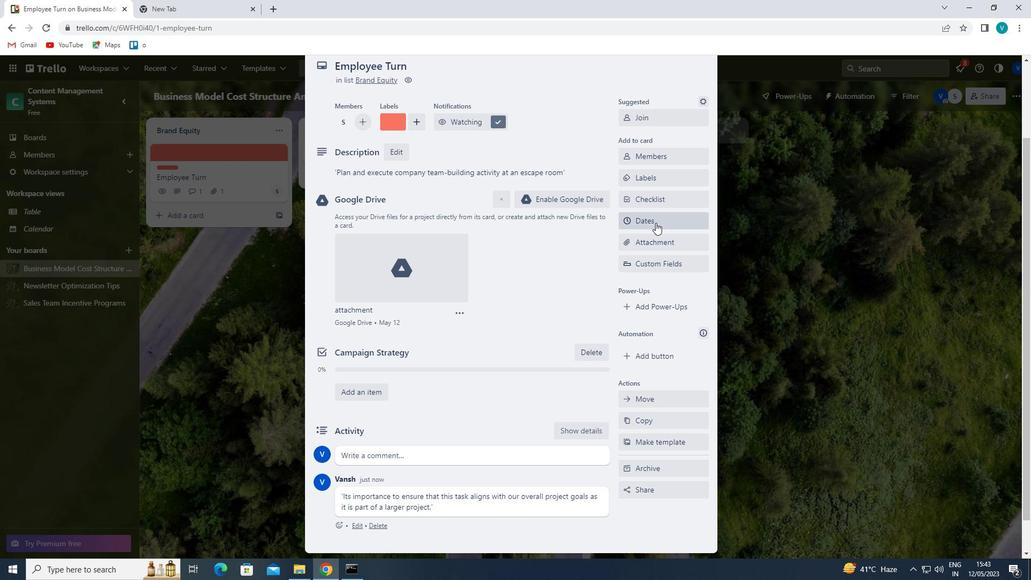 
Action: Mouse moved to (628, 293)
Screenshot: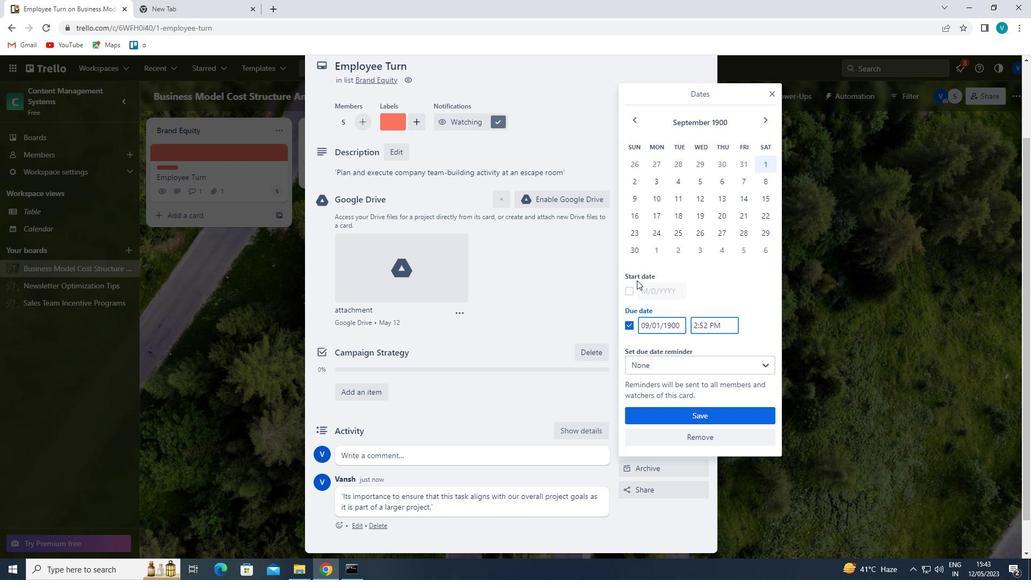 
Action: Mouse pressed left at (628, 293)
Screenshot: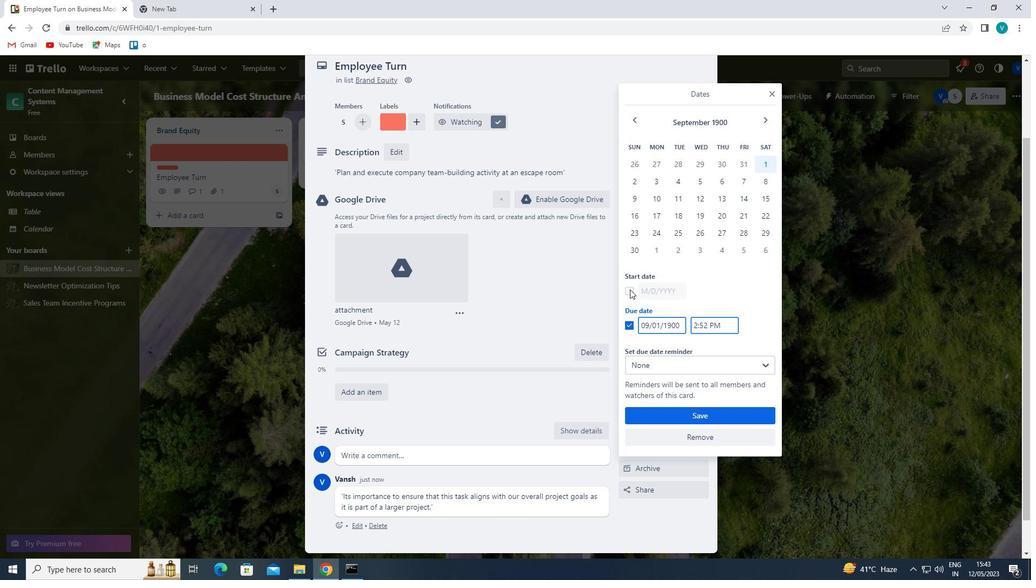 
Action: Mouse moved to (648, 290)
Screenshot: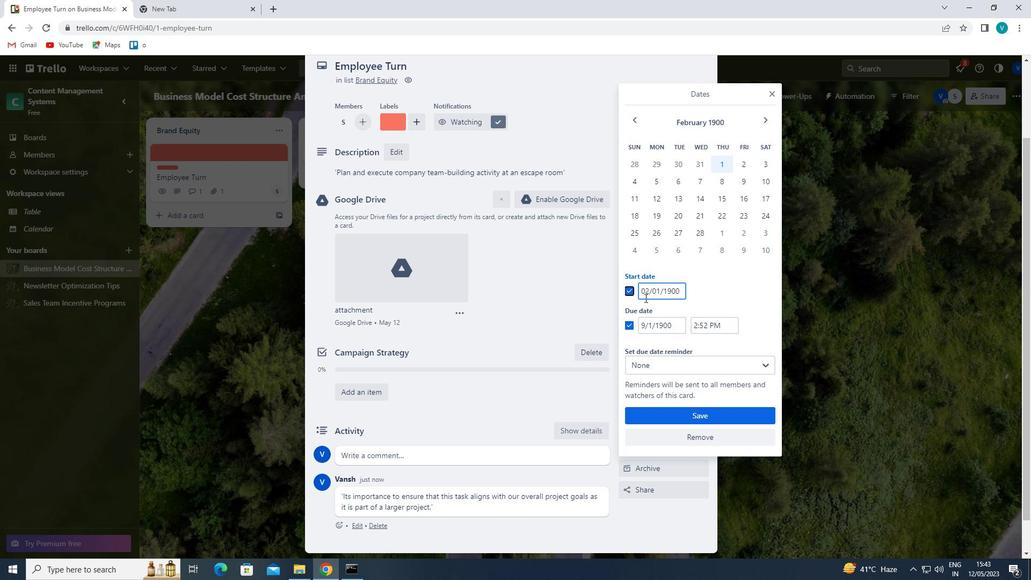 
Action: Mouse pressed left at (648, 290)
Screenshot: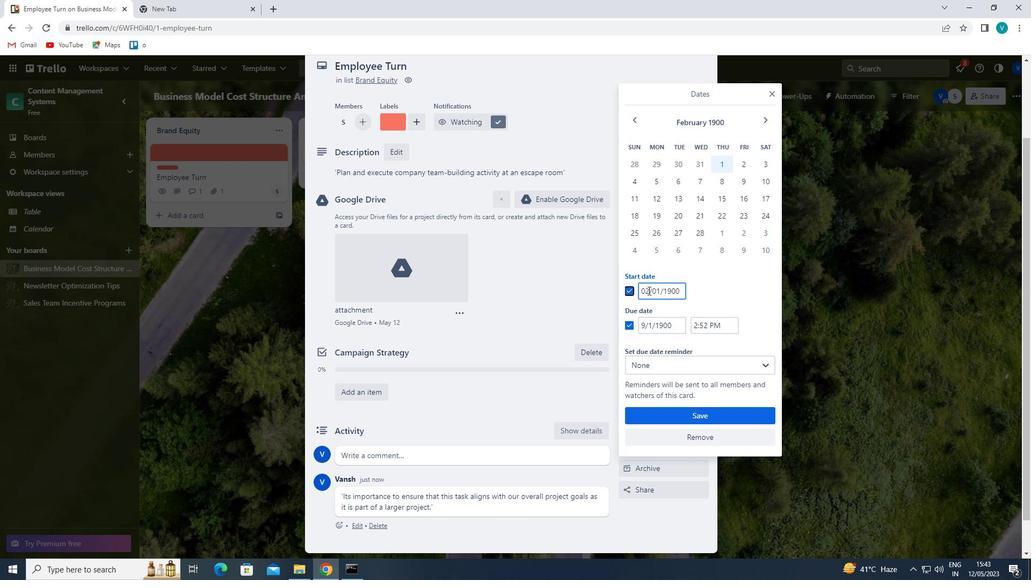 
Action: Mouse moved to (644, 288)
Screenshot: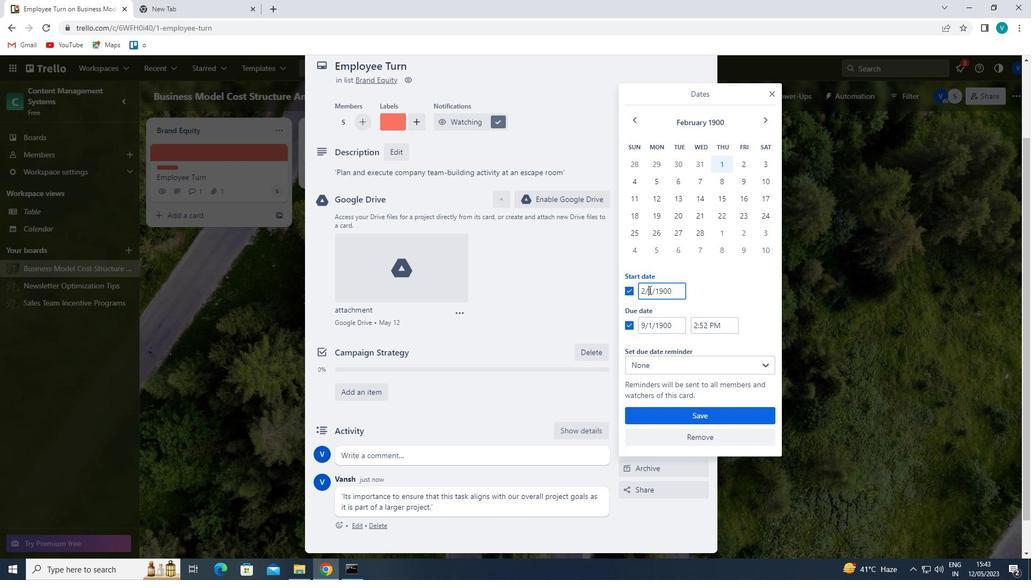 
Action: Mouse pressed left at (644, 288)
Screenshot: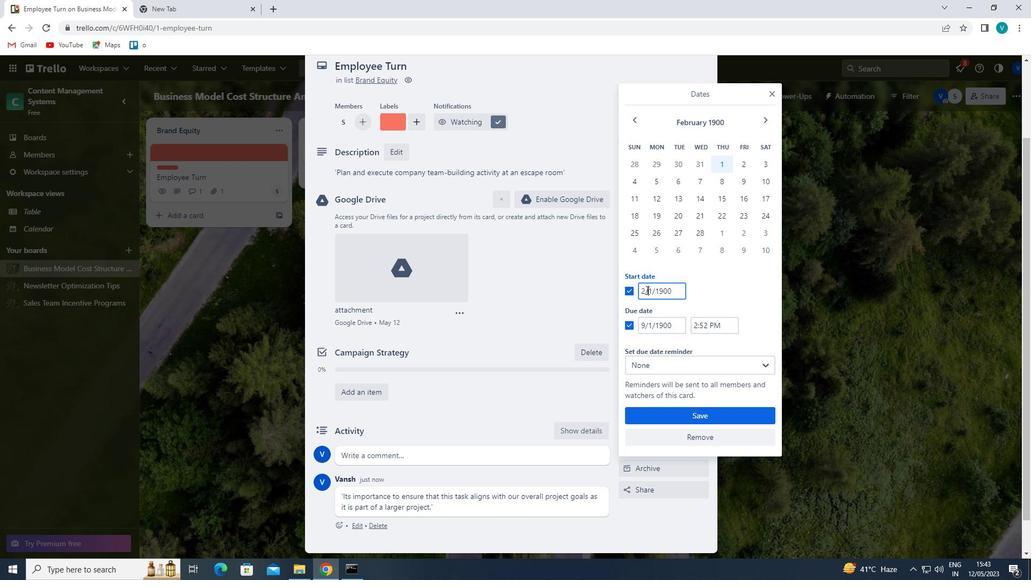 
Action: Mouse moved to (648, 292)
Screenshot: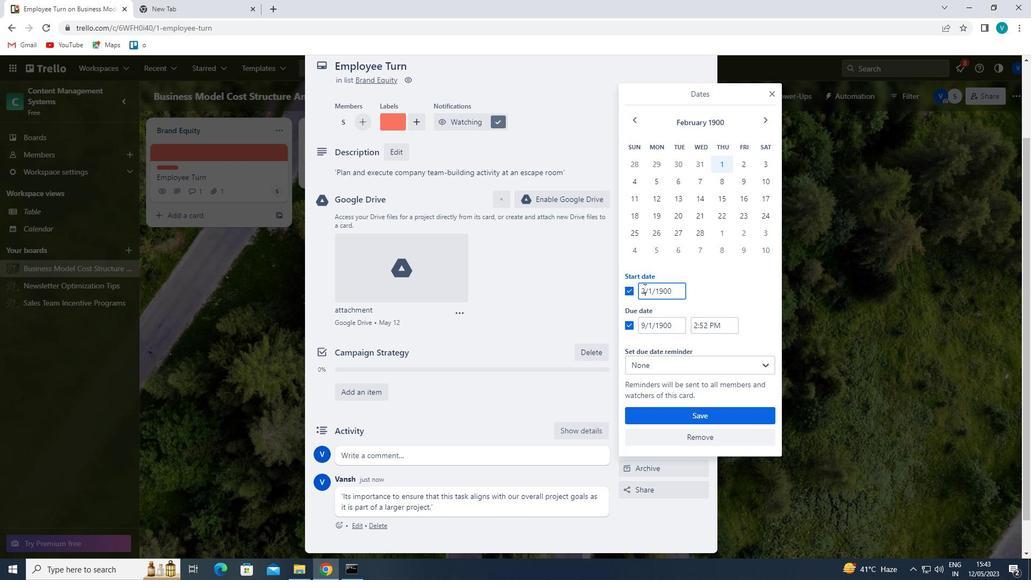 
Action: Key pressed <Key.backspace>
Screenshot: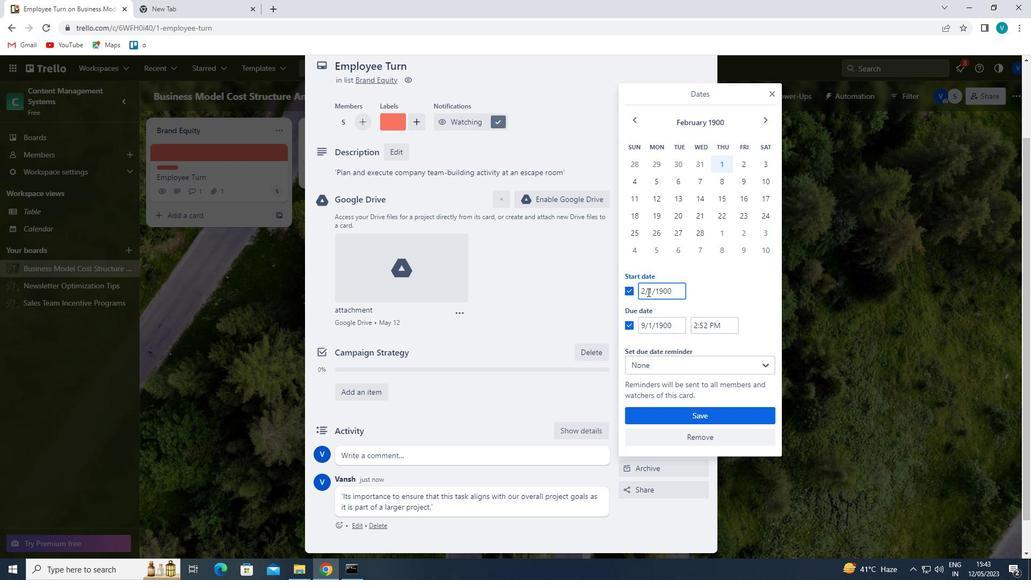 
Action: Mouse moved to (629, 283)
Screenshot: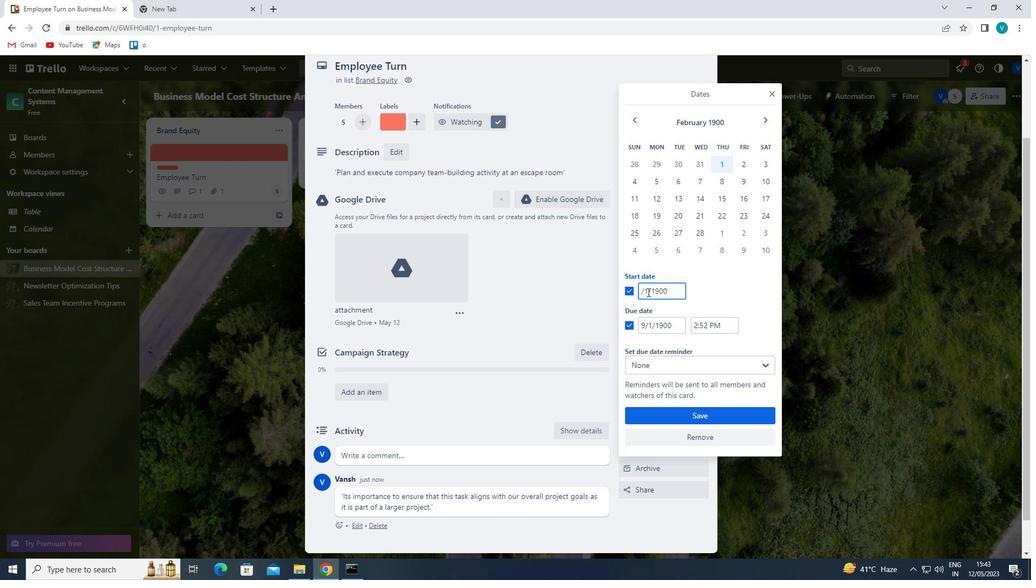 
Action: Key pressed 3
Screenshot: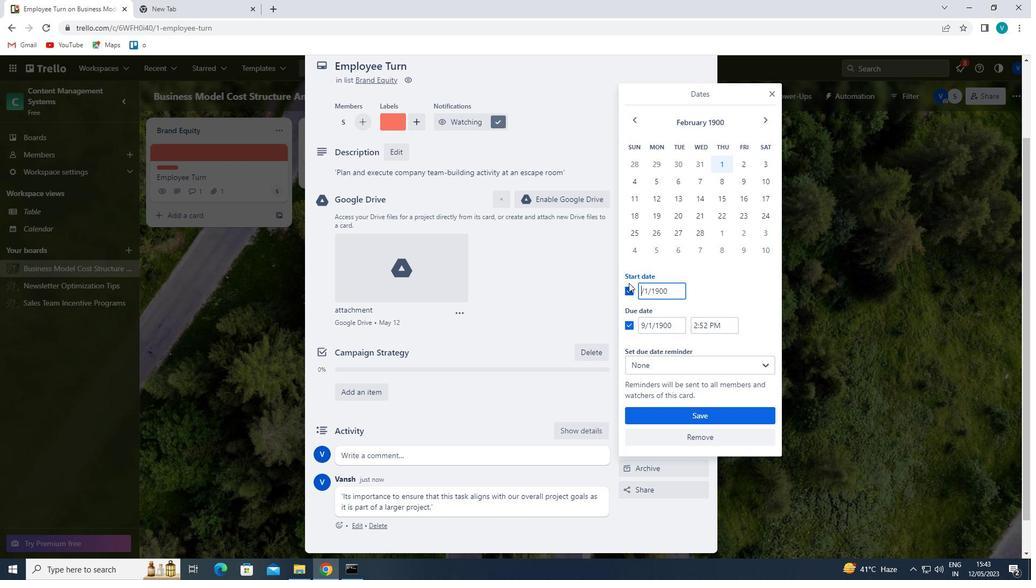 
Action: Mouse moved to (647, 320)
Screenshot: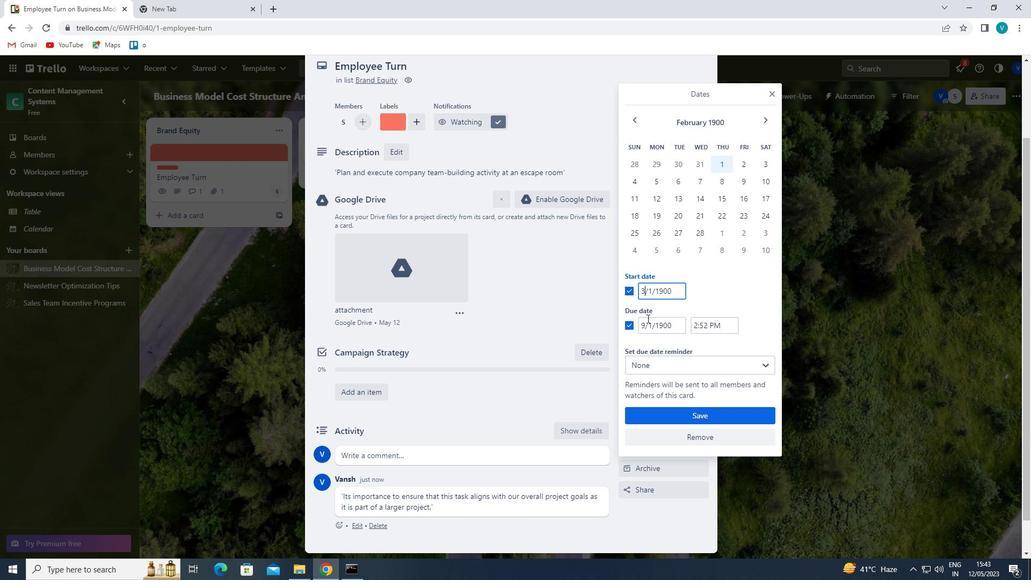 
Action: Mouse pressed left at (647, 320)
Screenshot: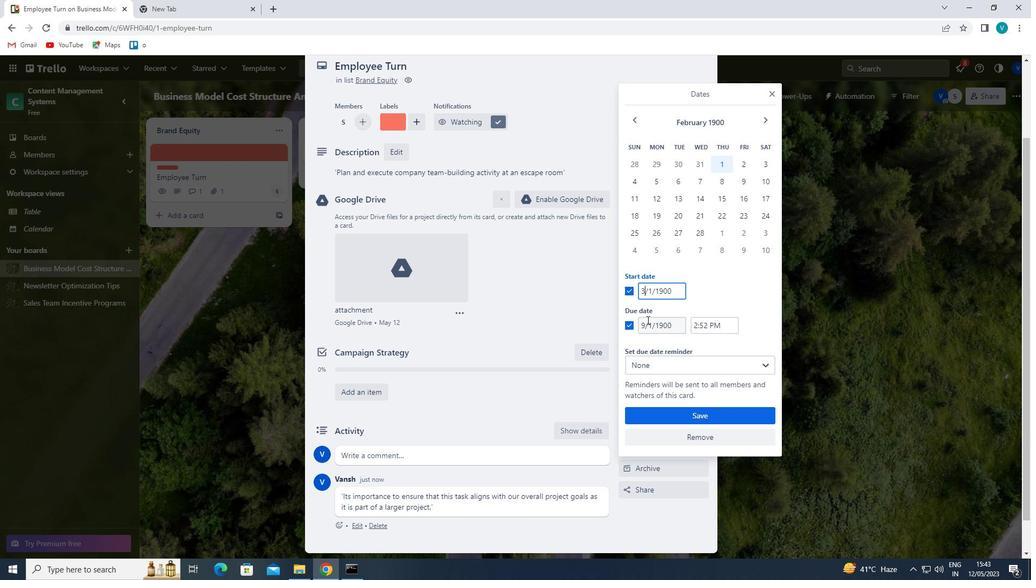 
Action: Mouse moved to (645, 324)
Screenshot: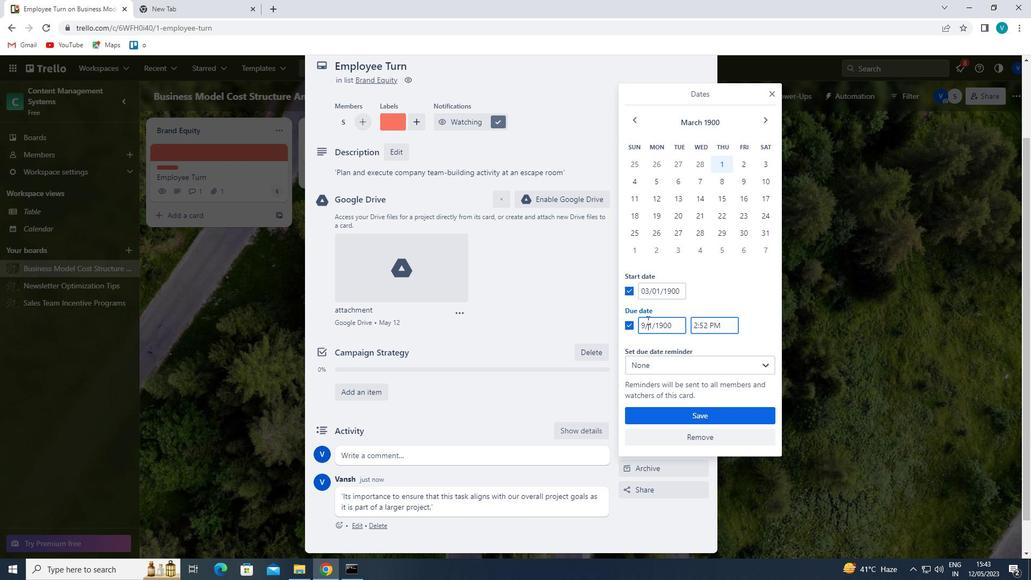 
Action: Mouse pressed left at (645, 324)
Screenshot: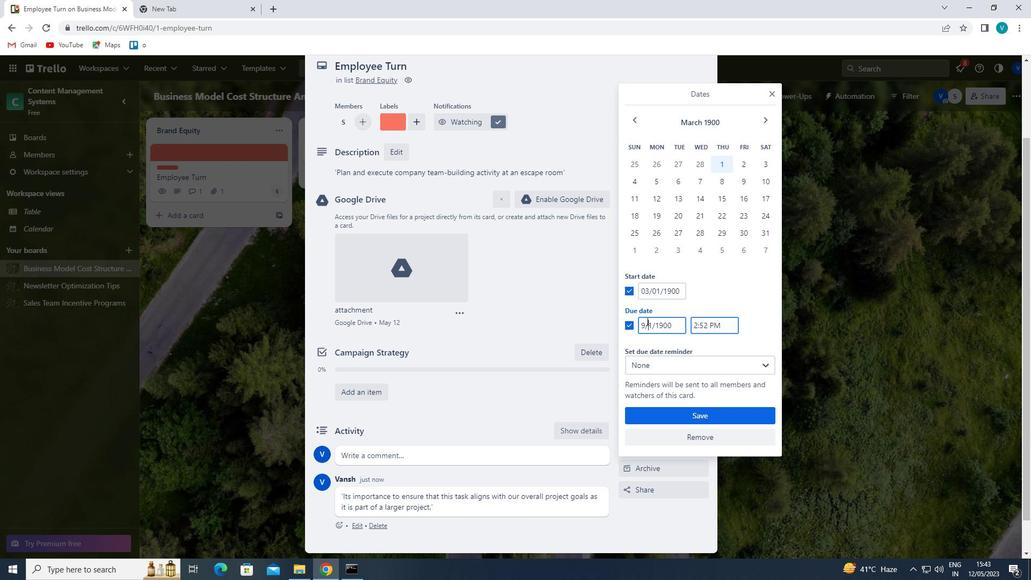 
Action: Mouse moved to (612, 349)
Screenshot: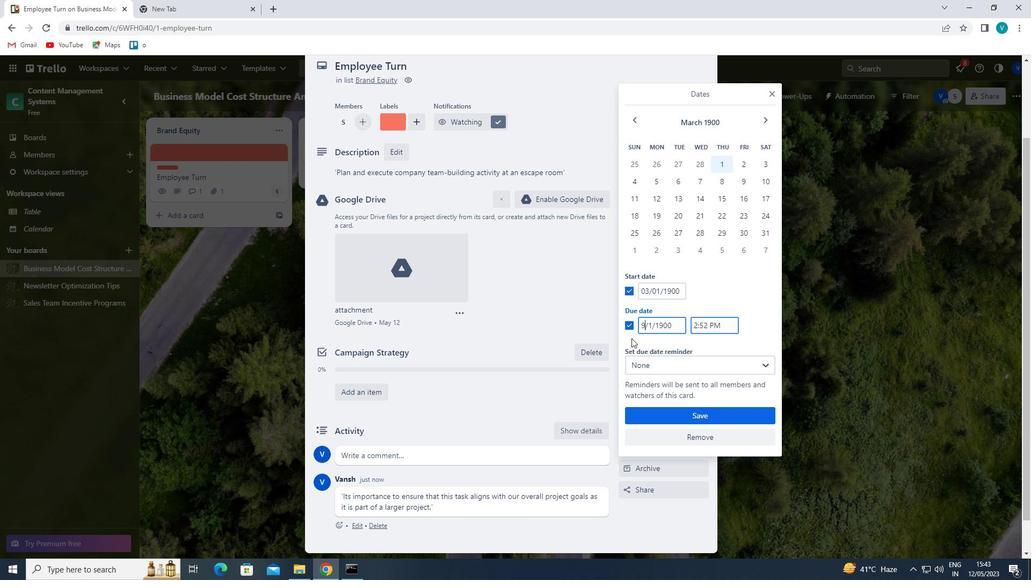 
Action: Key pressed <Key.backspace>10
Screenshot: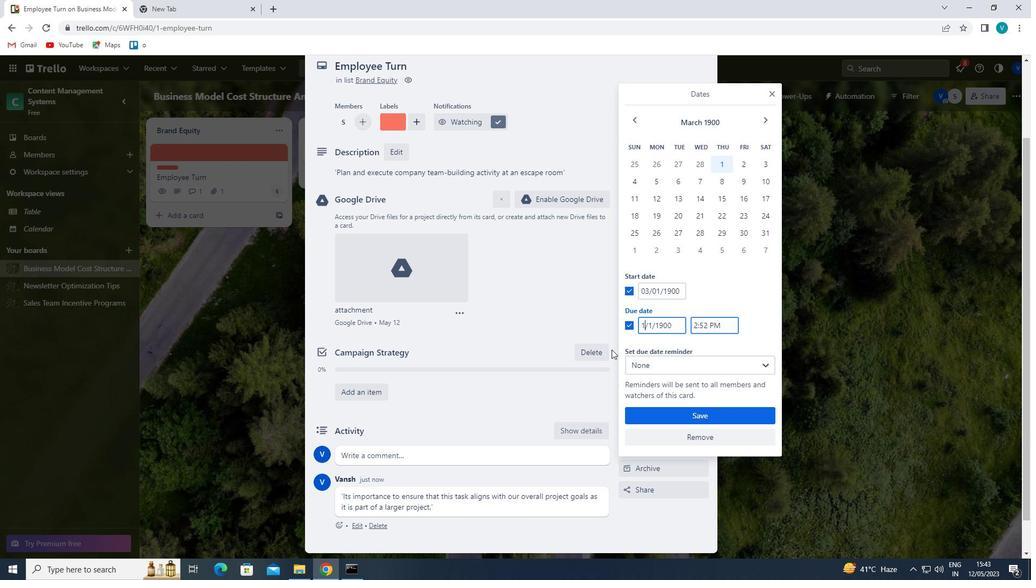
Action: Mouse moved to (659, 417)
Screenshot: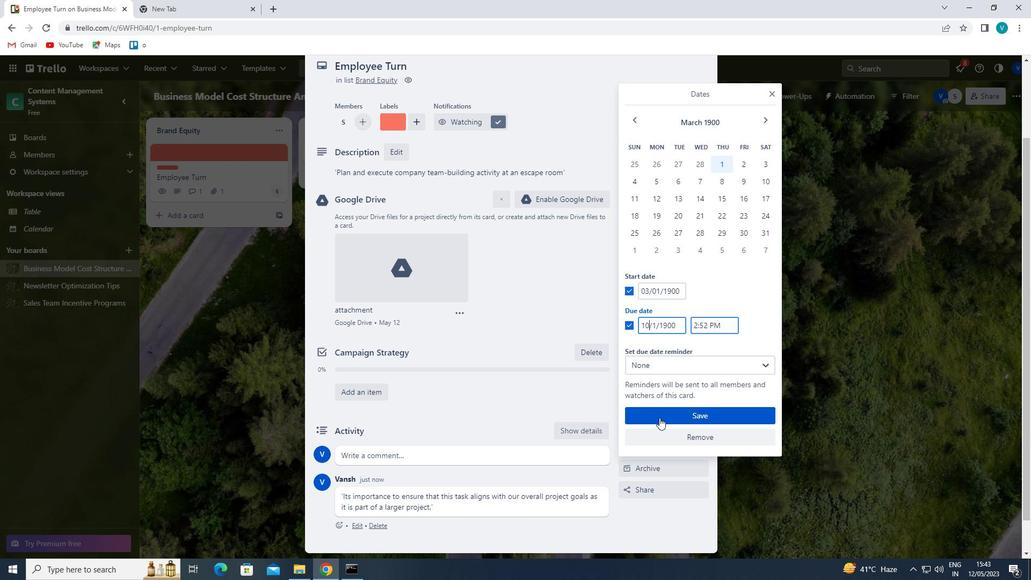 
Action: Mouse pressed left at (659, 417)
Screenshot: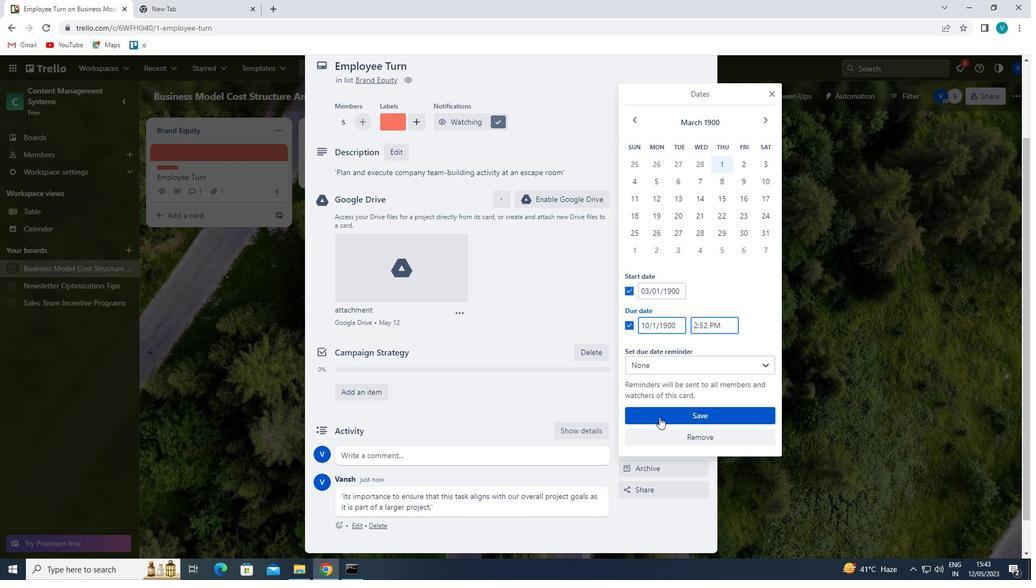 
